 Task: Search for a limited offer product on Ajio and add it to your wishlist.
Action: Mouse moved to (709, 74)
Screenshot: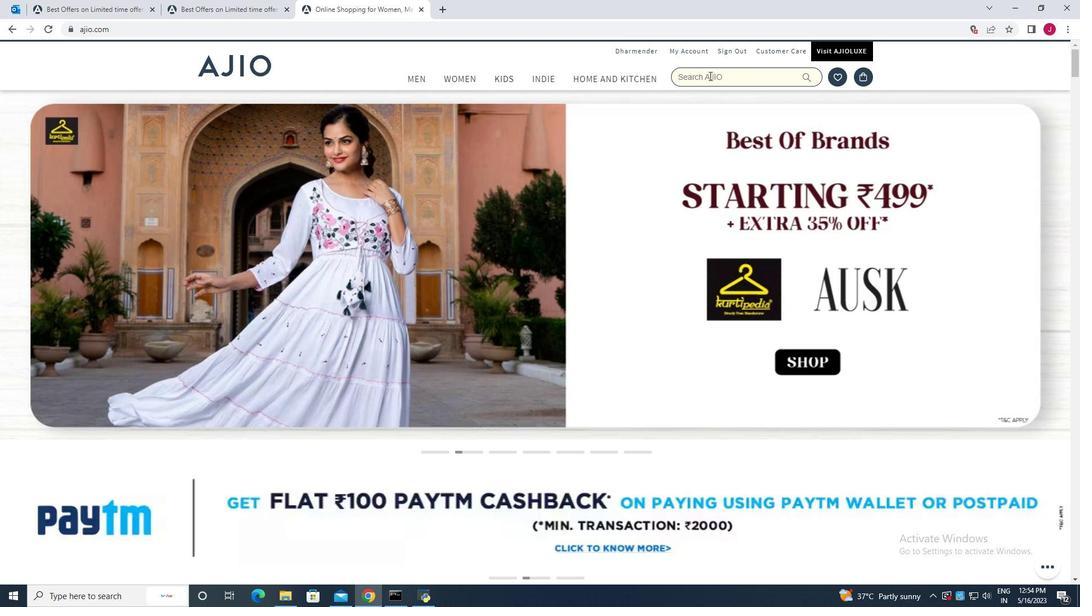 
Action: Mouse pressed left at (709, 74)
Screenshot: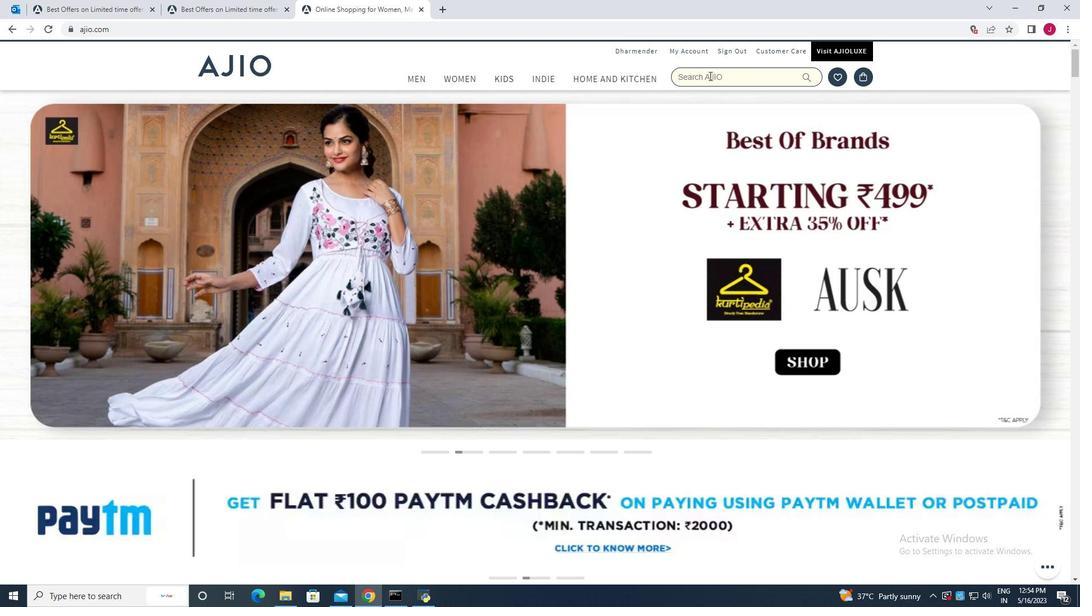 
Action: Mouse moved to (710, 74)
Screenshot: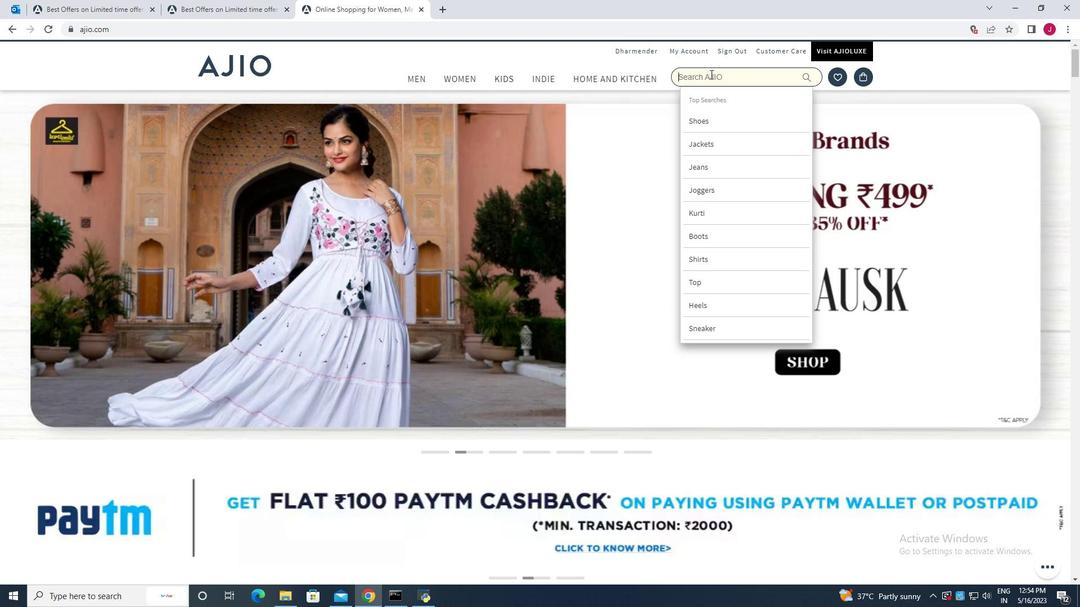 
Action: Key pressed lim
Screenshot: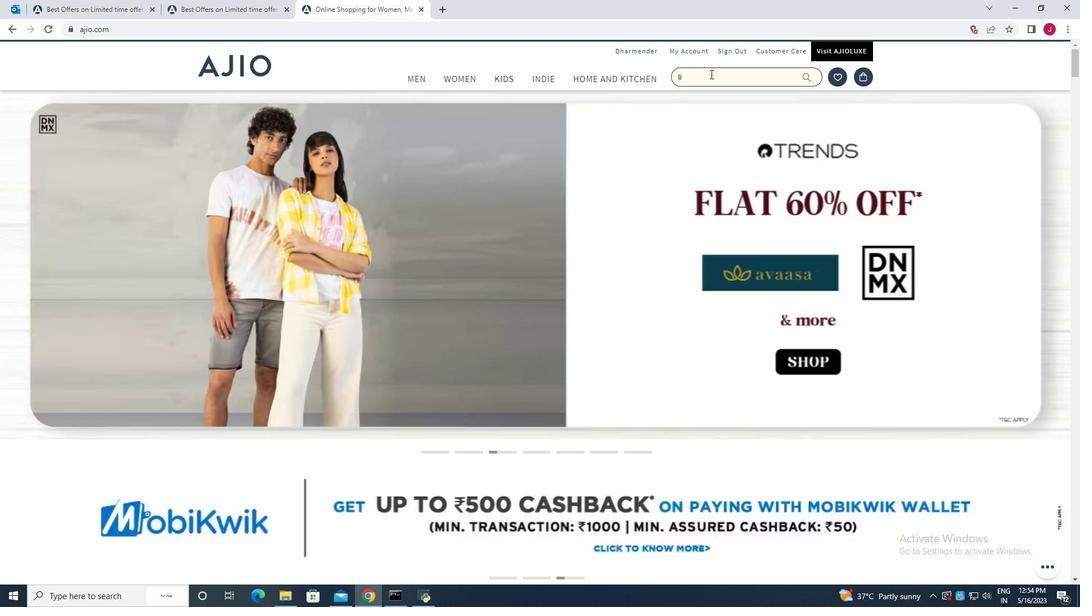 
Action: Mouse moved to (709, 74)
Screenshot: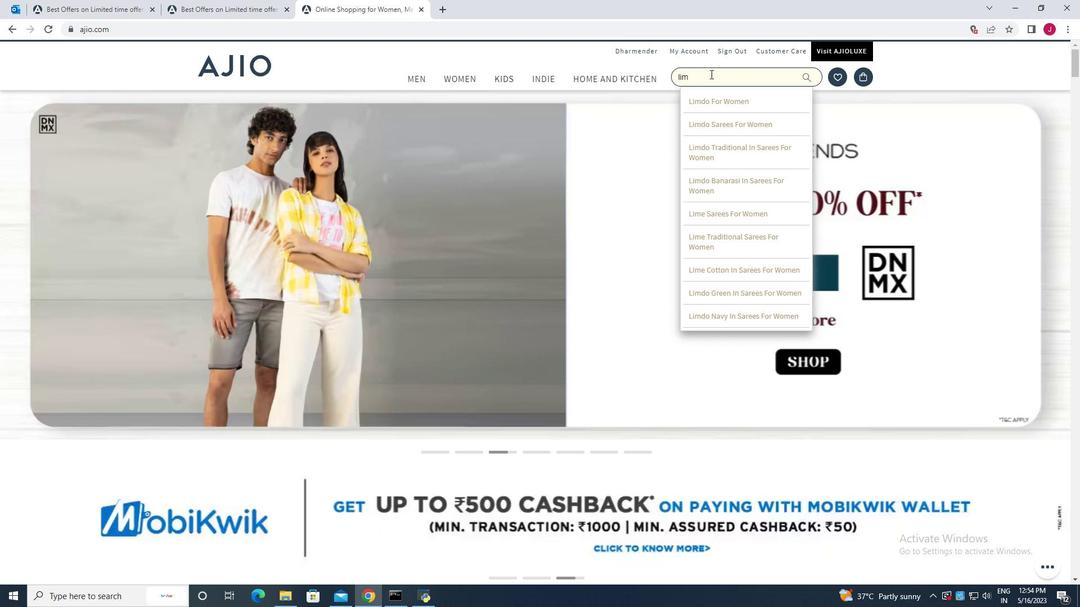 
Action: Key pressed i
Screenshot: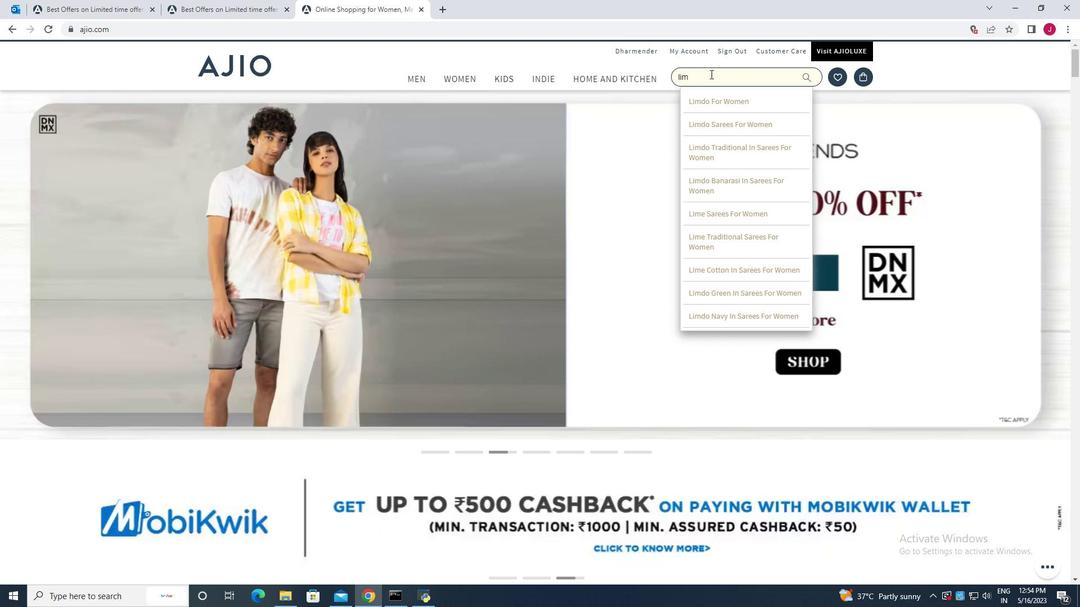 
Action: Mouse moved to (708, 74)
Screenshot: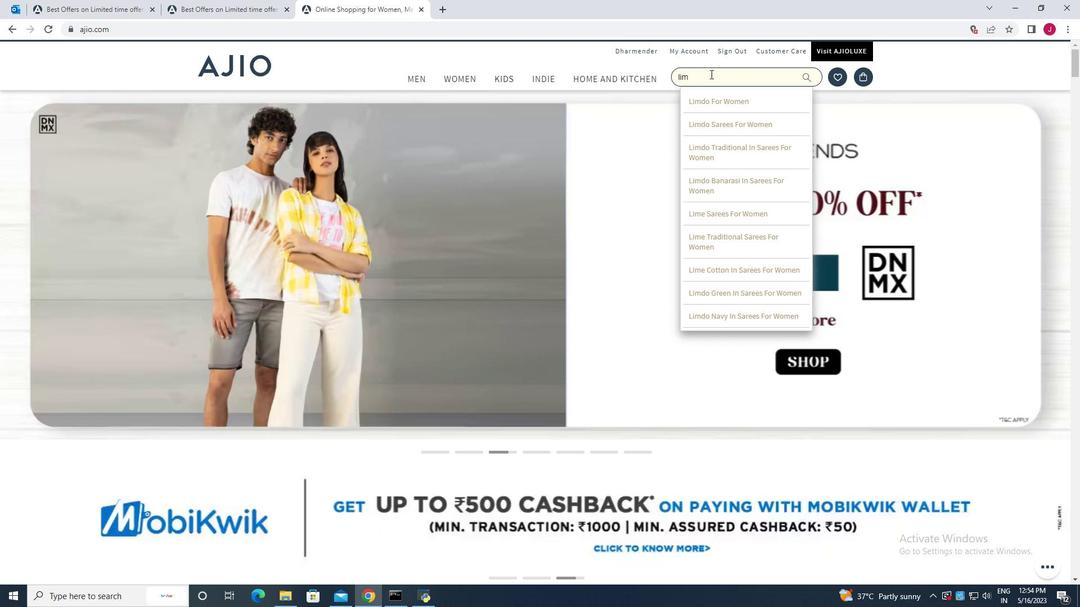 
Action: Key pressed ted<Key.space>offer<Key.space>
Screenshot: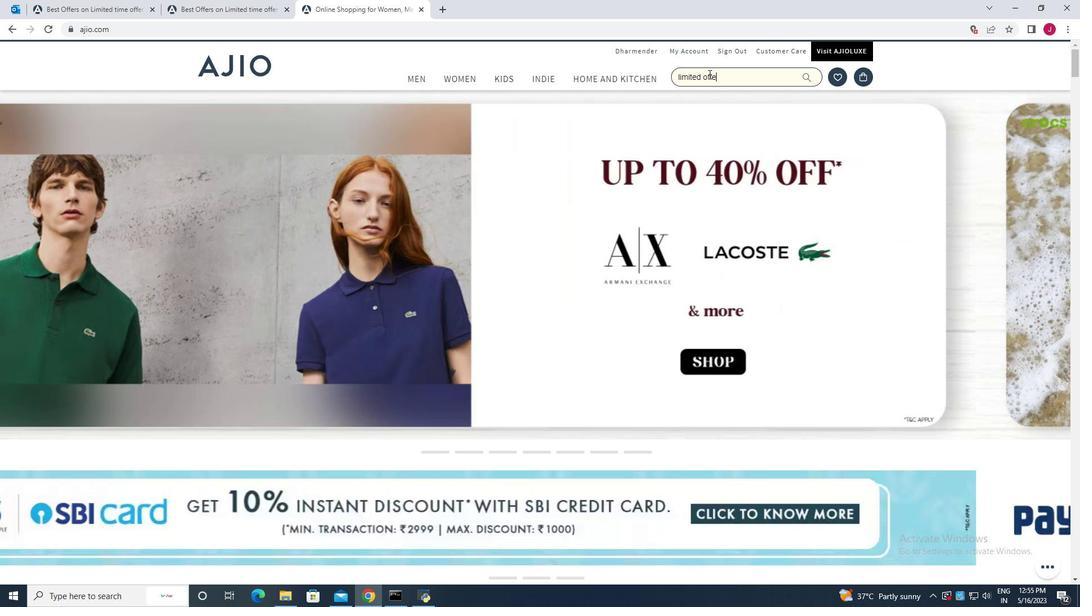 
Action: Mouse moved to (706, 76)
Screenshot: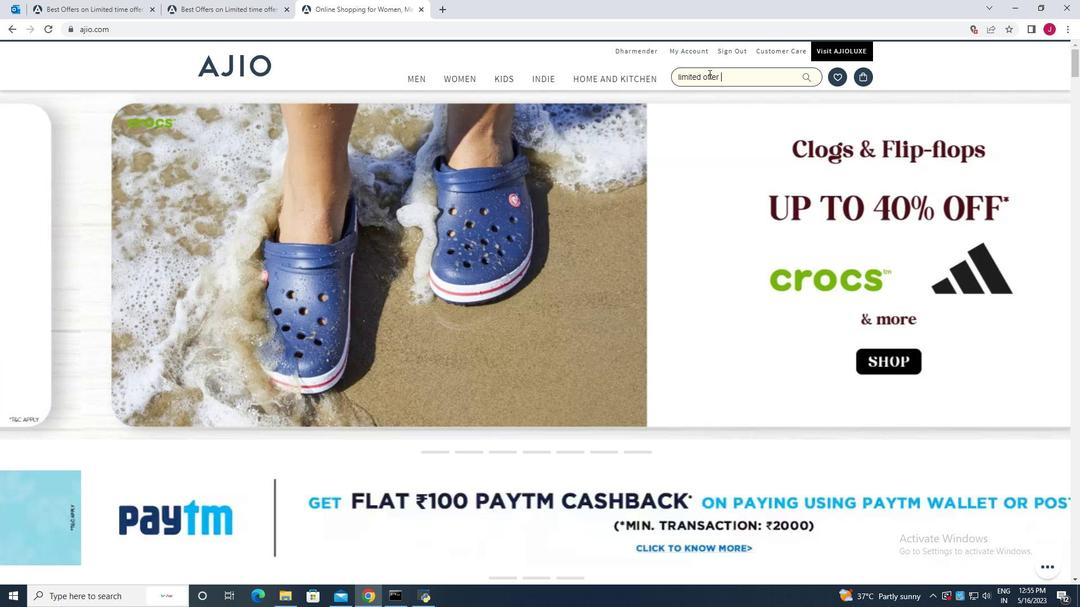 
Action: Key pressed product
Screenshot: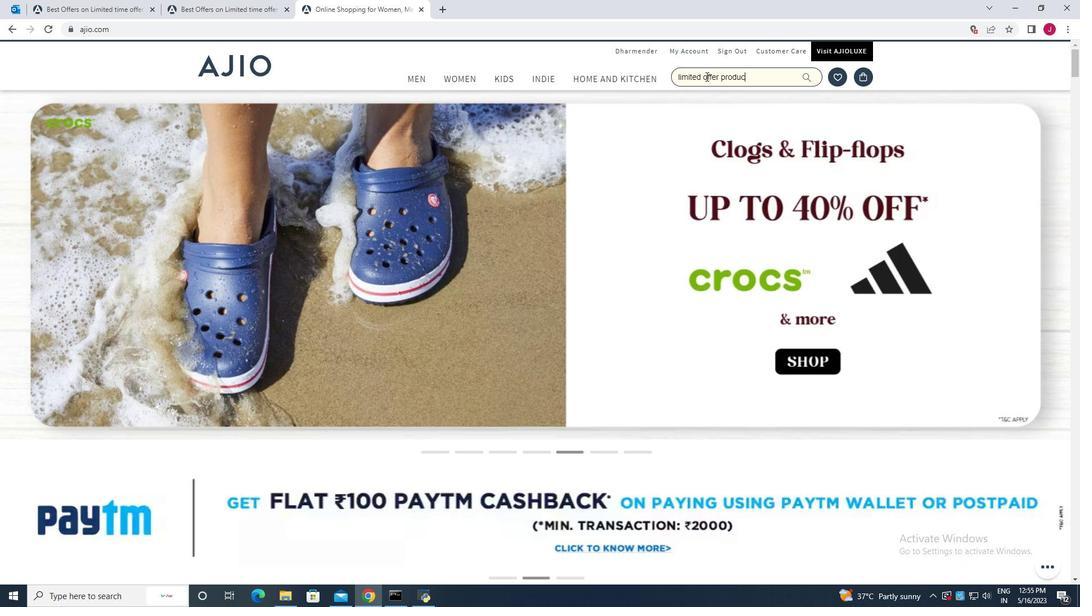 
Action: Mouse moved to (806, 77)
Screenshot: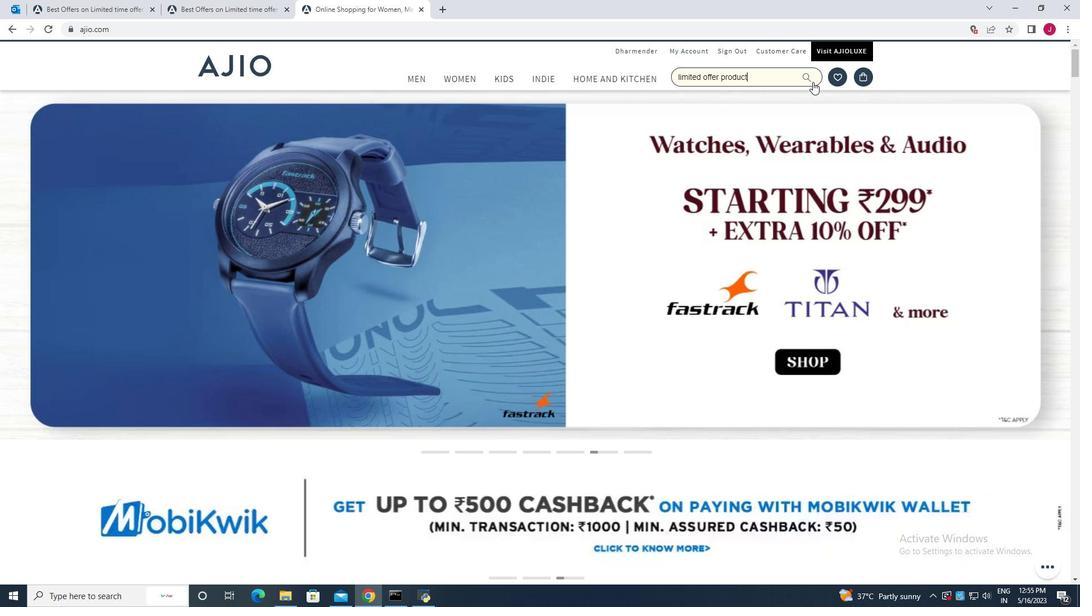 
Action: Mouse pressed left at (806, 77)
Screenshot: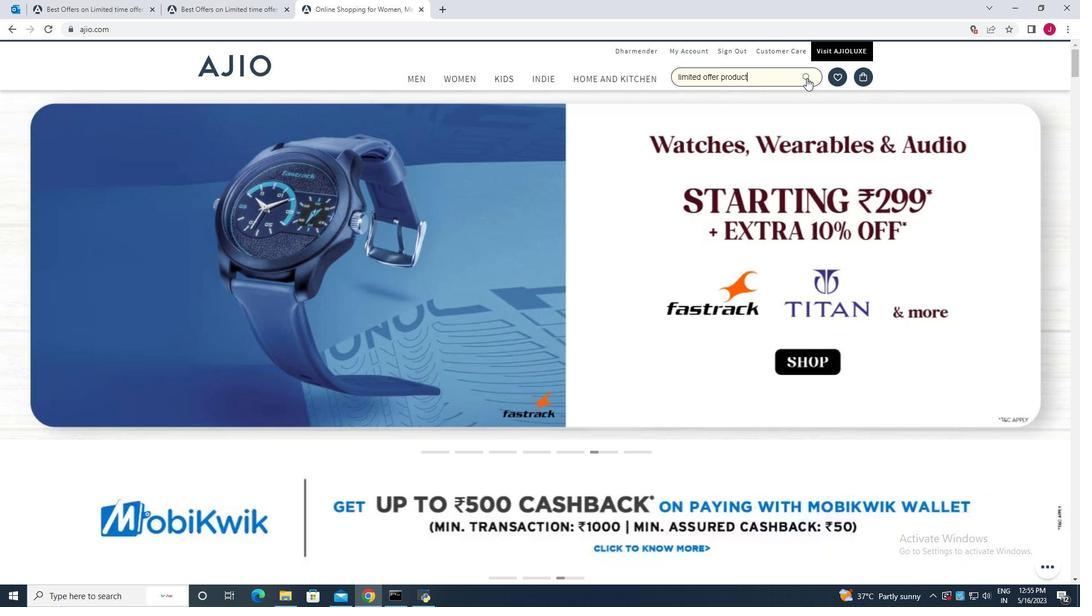 
Action: Mouse moved to (532, 293)
Screenshot: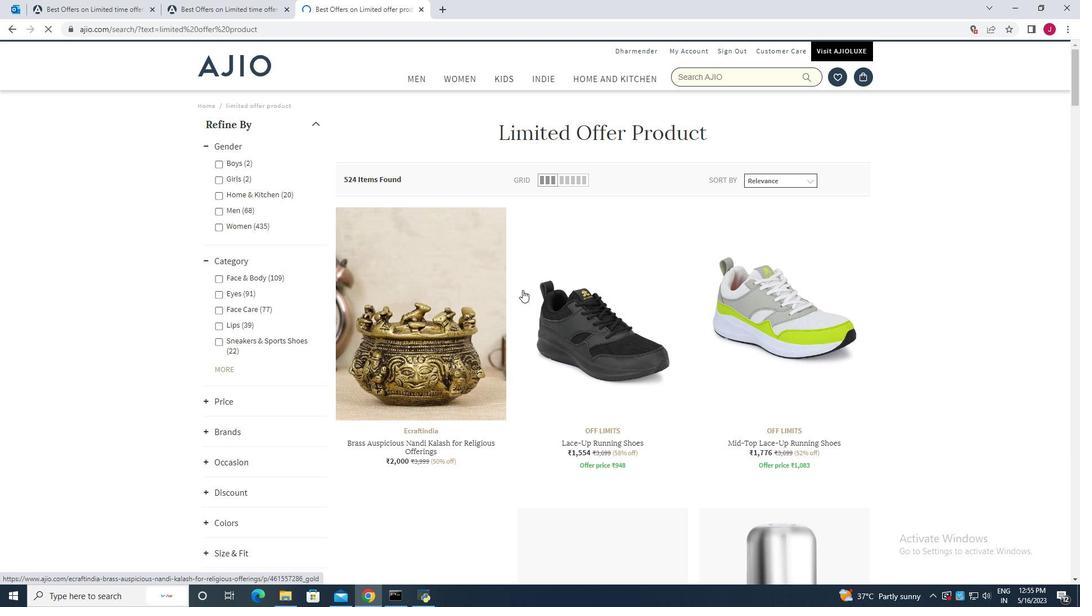 
Action: Mouse scrolled (532, 293) with delta (0, 0)
Screenshot: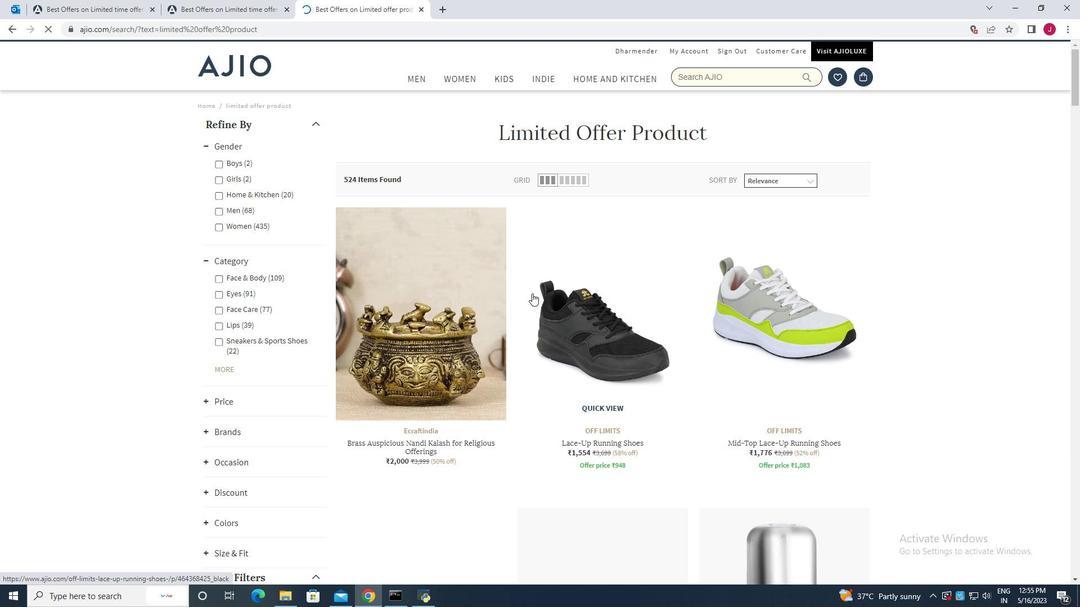 
Action: Mouse moved to (531, 293)
Screenshot: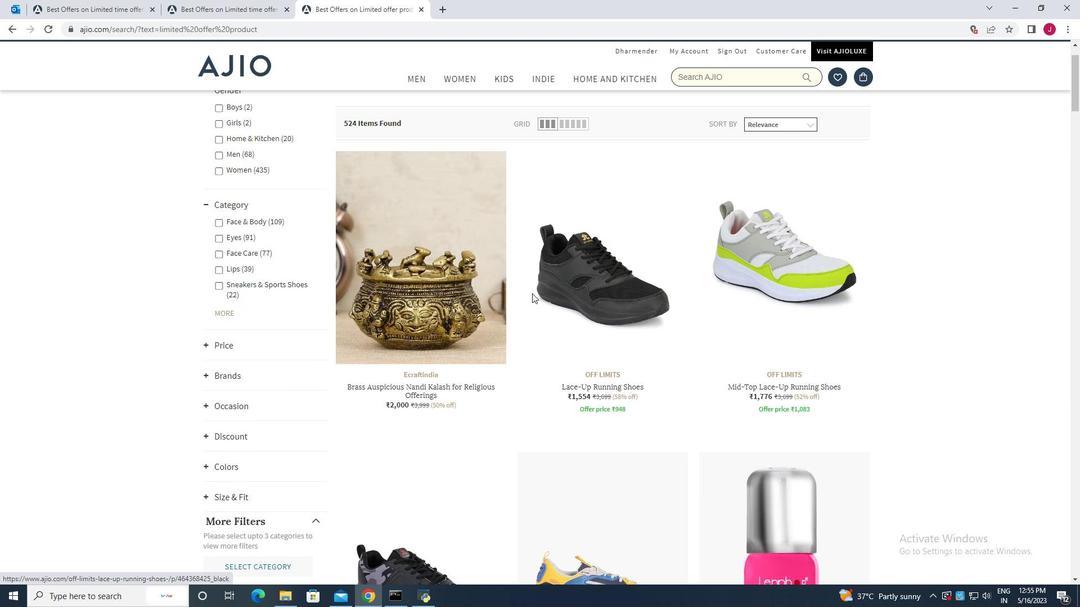 
Action: Mouse scrolled (531, 293) with delta (0, 0)
Screenshot: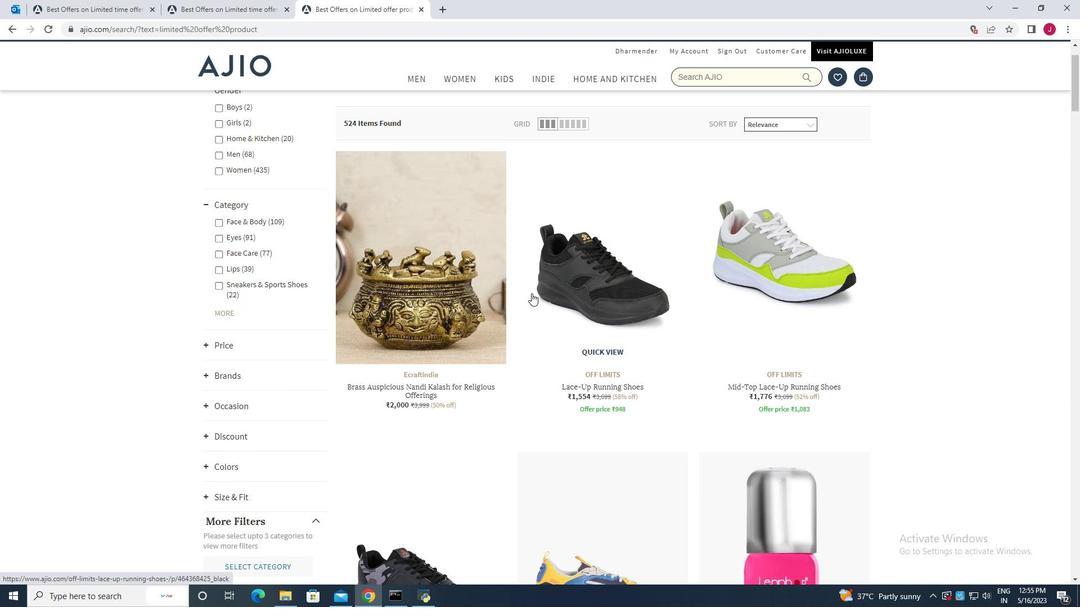 
Action: Mouse scrolled (531, 293) with delta (0, 0)
Screenshot: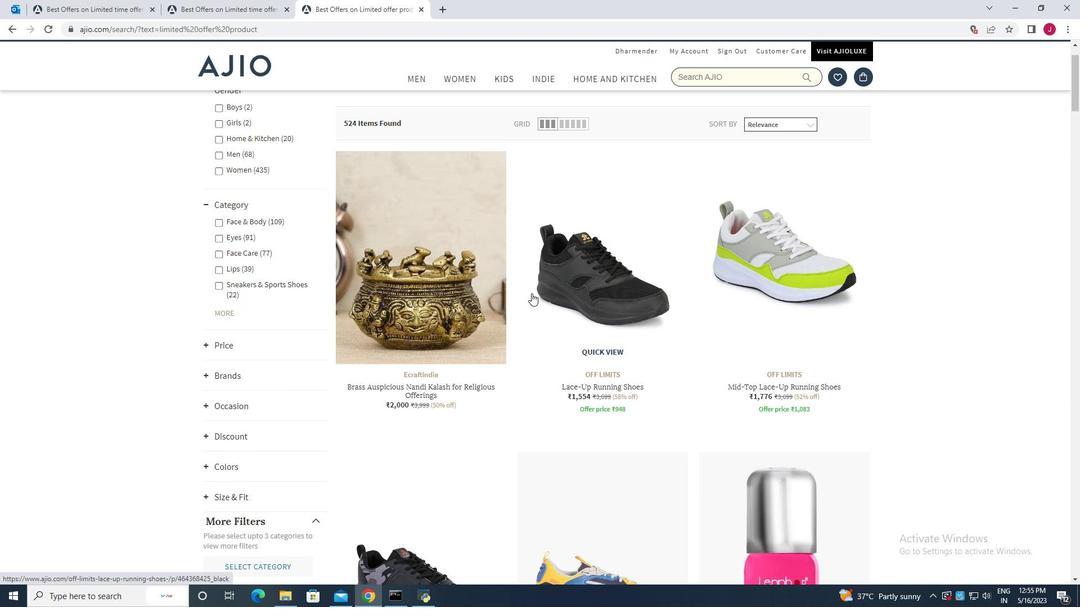 
Action: Mouse moved to (528, 291)
Screenshot: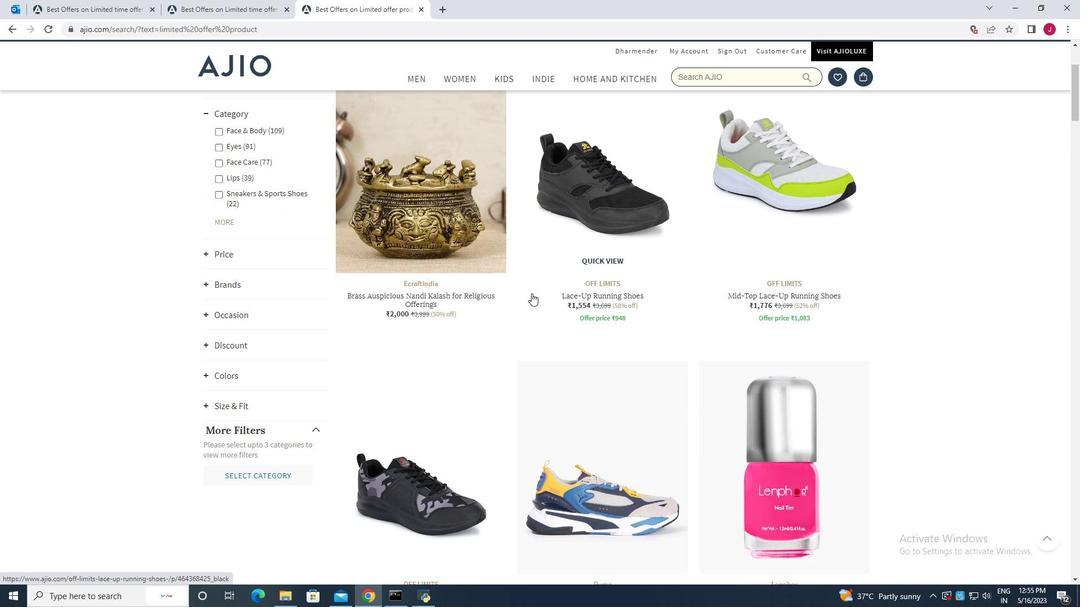 
Action: Mouse scrolled (528, 291) with delta (0, 0)
Screenshot: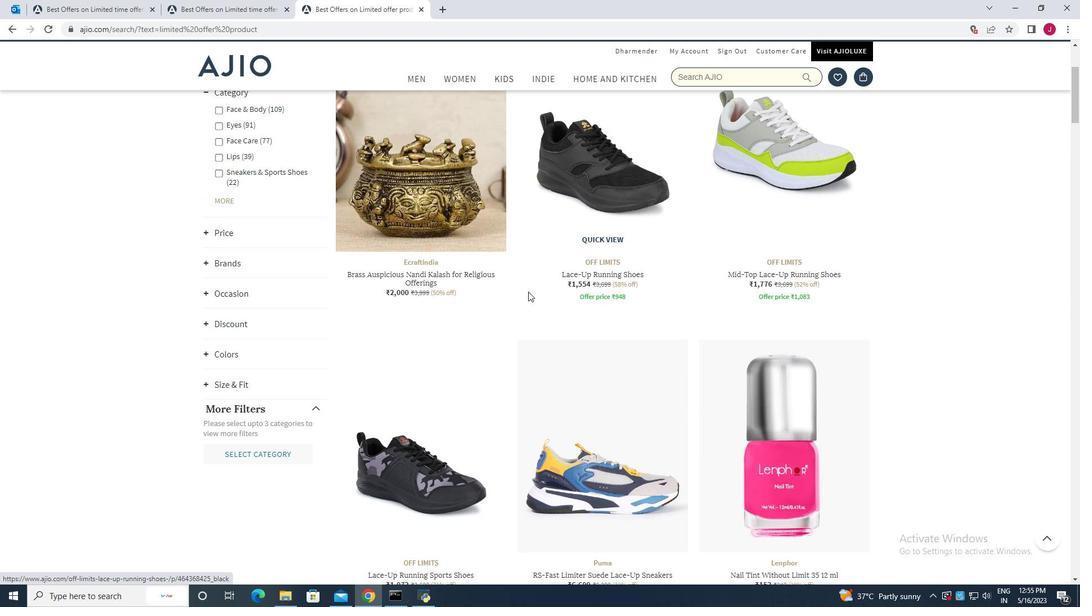 
Action: Mouse moved to (393, 300)
Screenshot: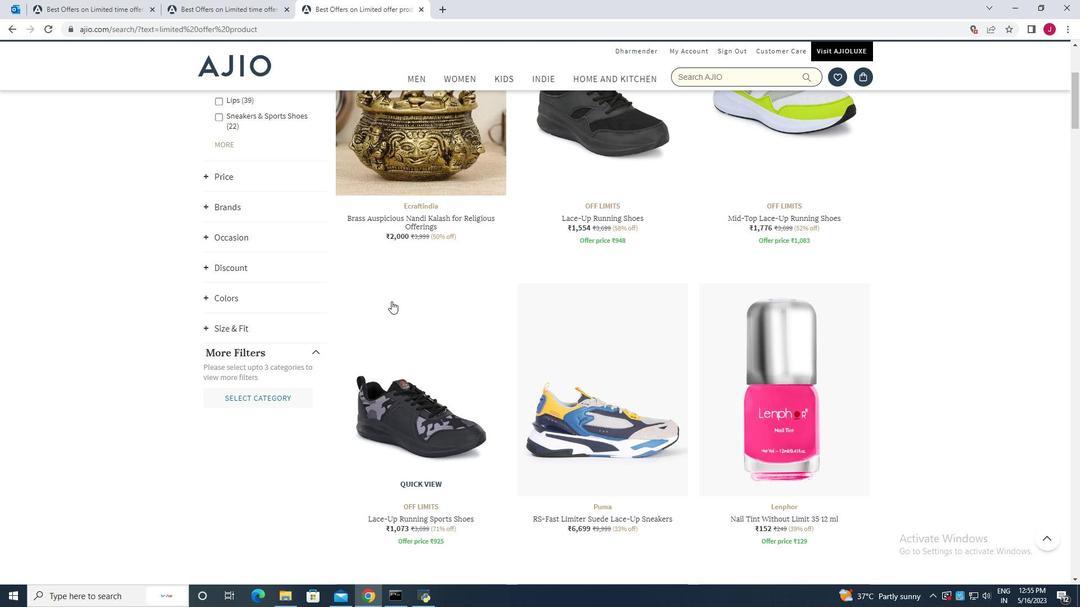 
Action: Mouse scrolled (393, 300) with delta (0, 0)
Screenshot: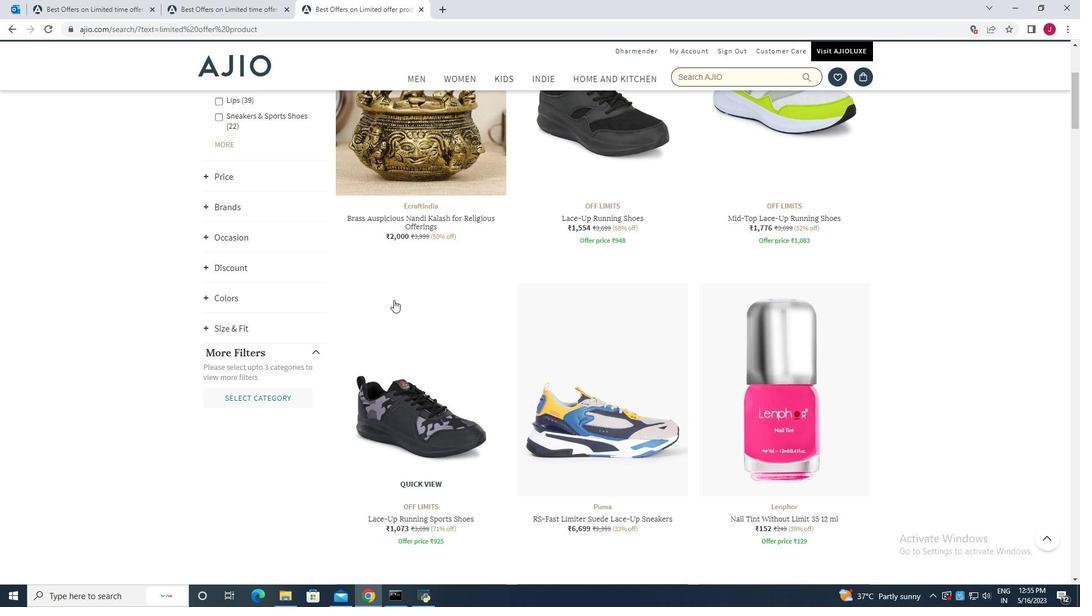 
Action: Mouse scrolled (393, 300) with delta (0, 0)
Screenshot: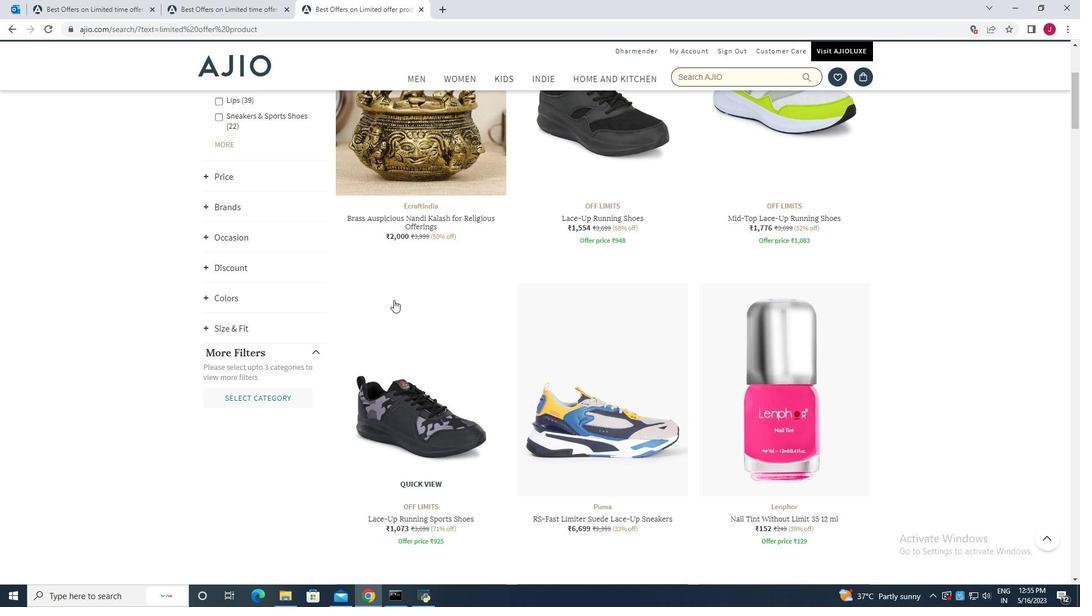 
Action: Mouse scrolled (393, 300) with delta (0, 0)
Screenshot: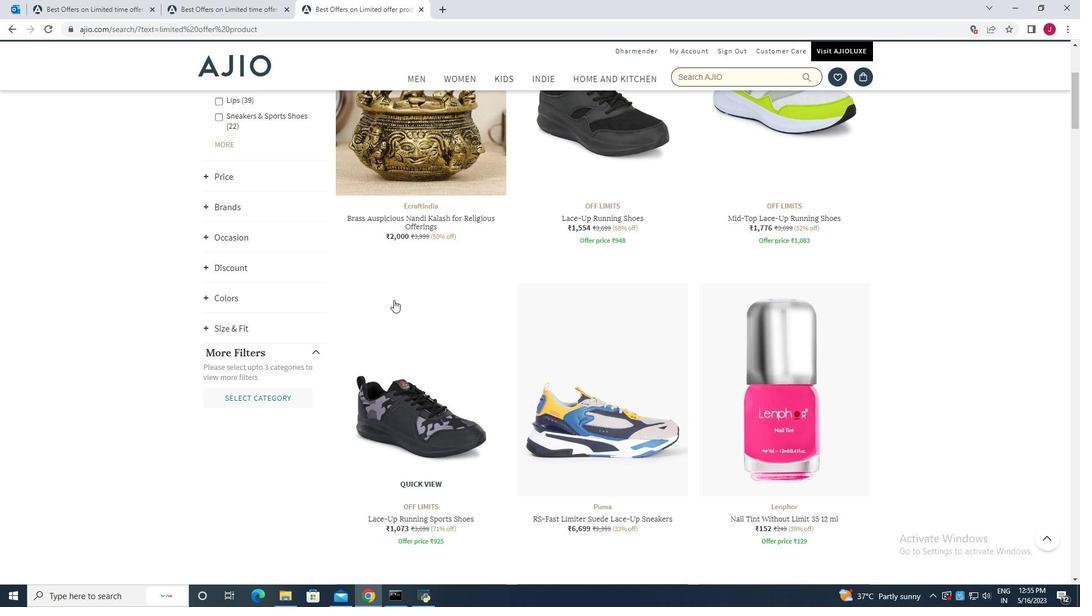 
Action: Mouse moved to (603, 331)
Screenshot: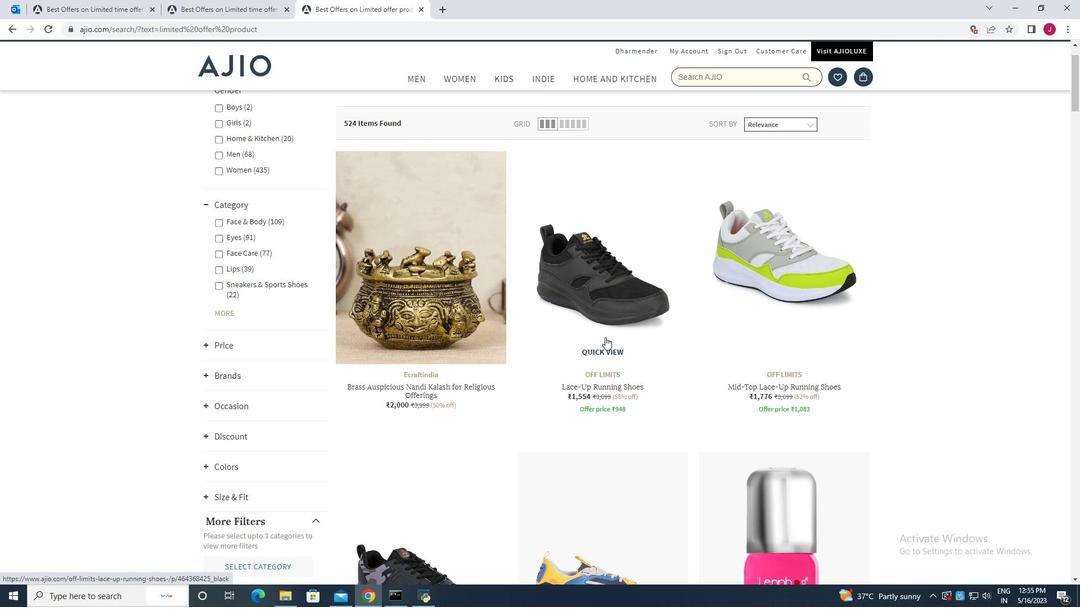 
Action: Mouse pressed left at (603, 331)
Screenshot: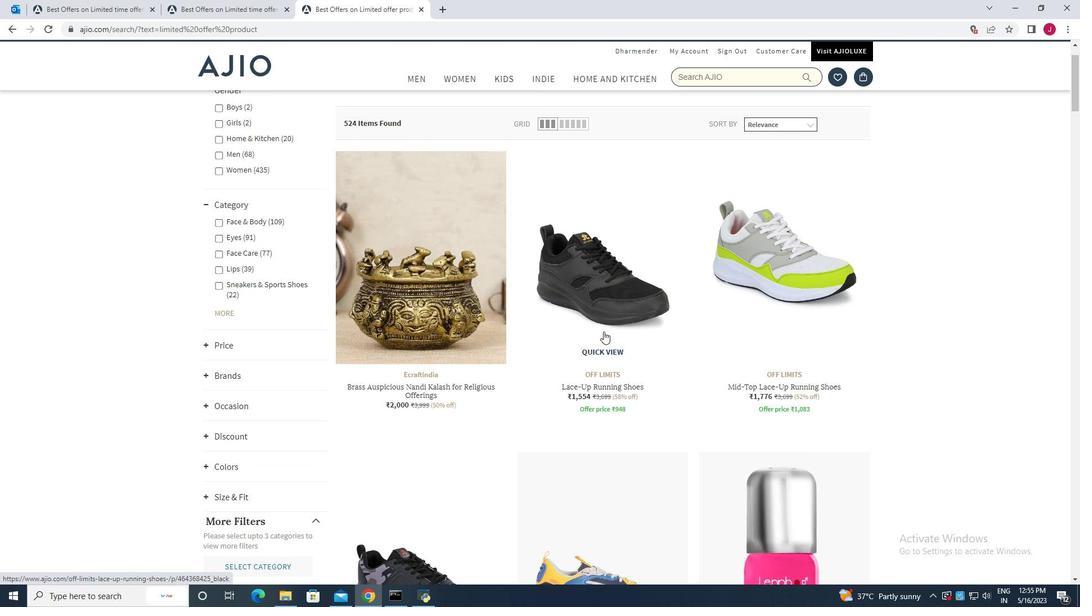
Action: Mouse moved to (740, 477)
Screenshot: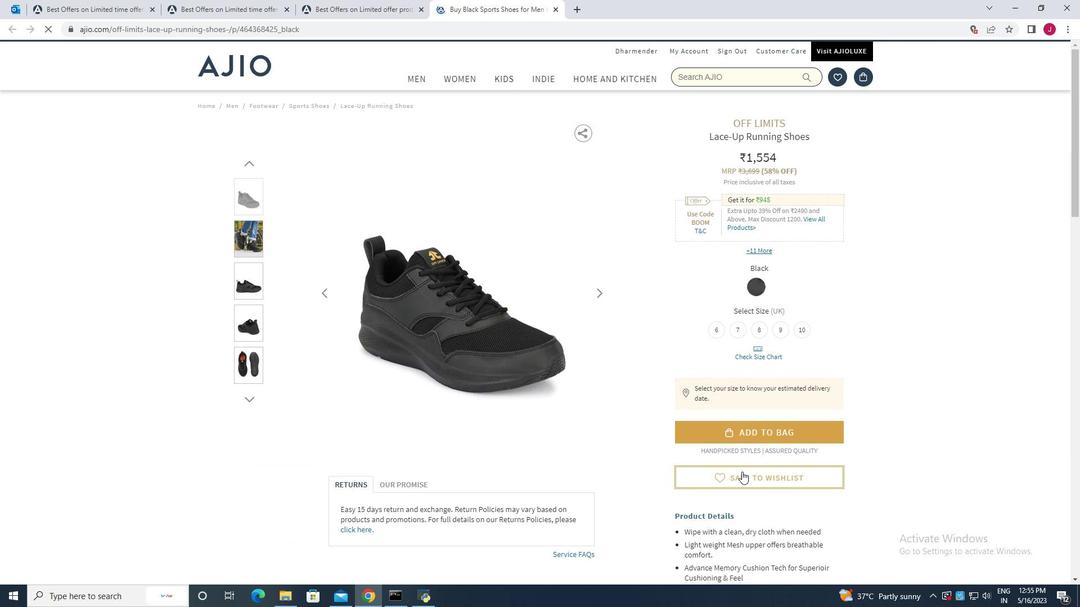 
Action: Mouse pressed left at (740, 477)
Screenshot: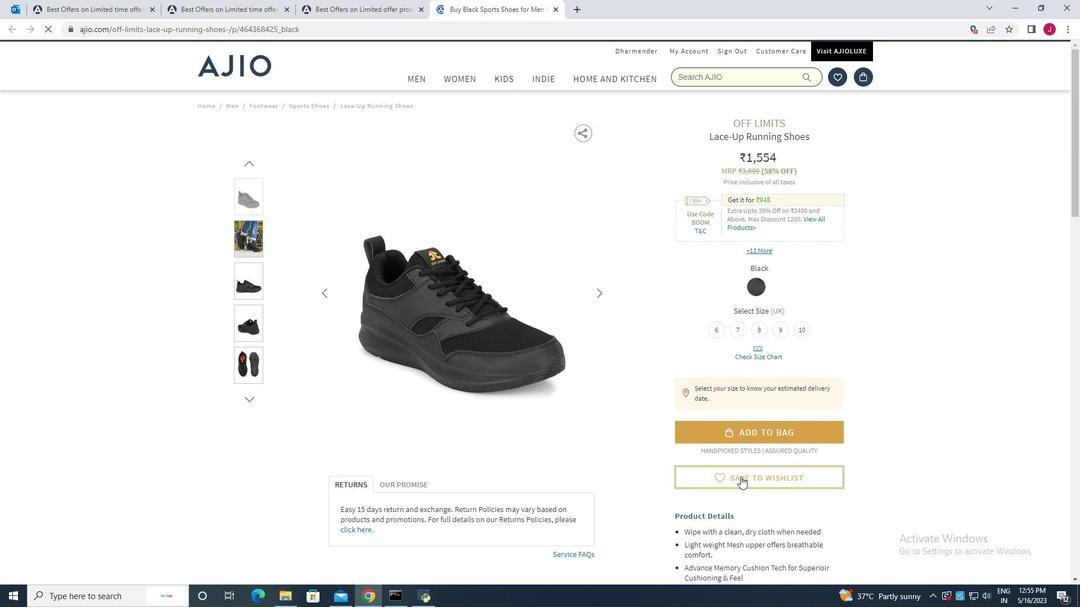 
Action: Mouse moved to (839, 74)
Screenshot: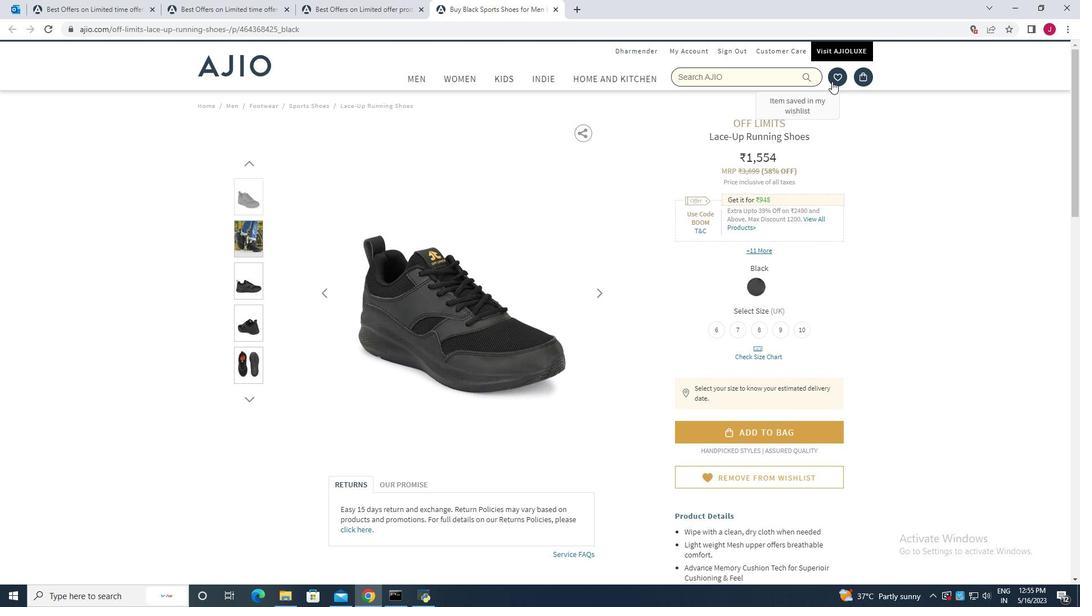 
Action: Mouse pressed left at (839, 74)
Screenshot: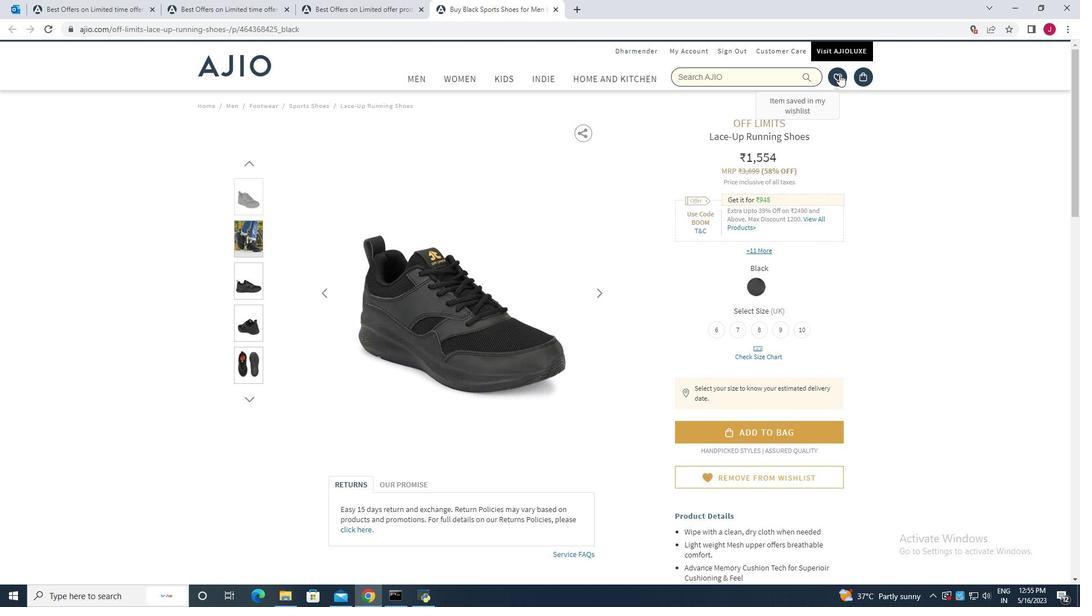 
Action: Mouse moved to (275, 277)
Screenshot: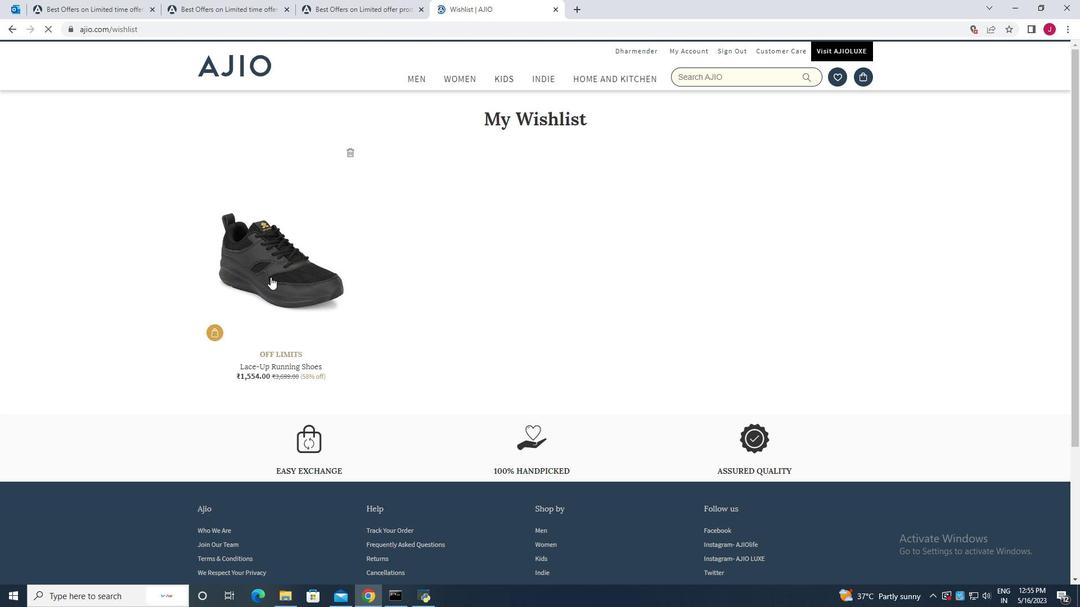 
Action: Mouse pressed left at (275, 277)
Screenshot: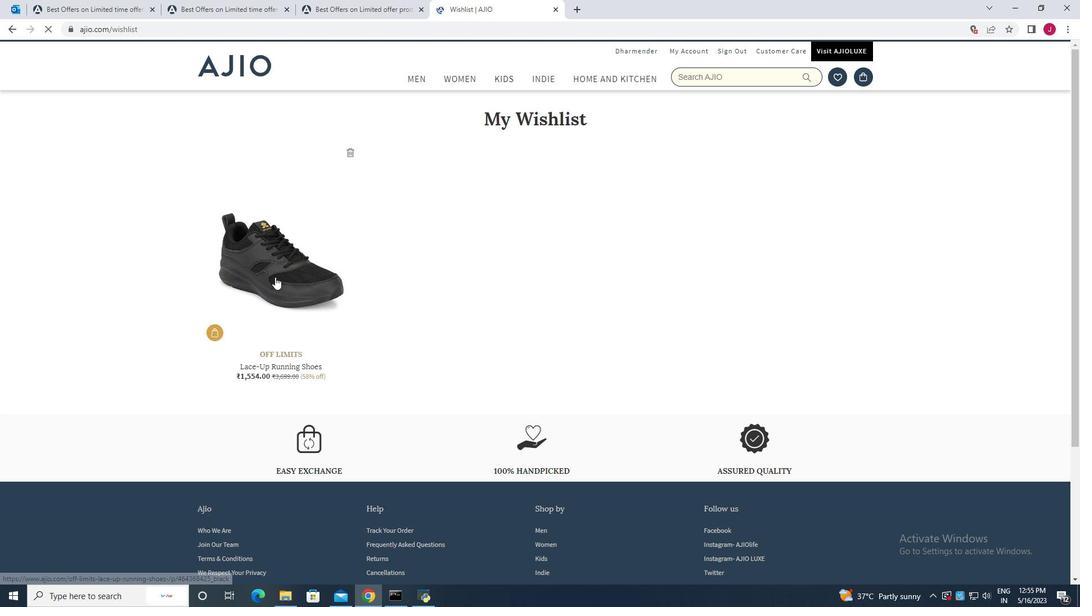 
Action: Mouse moved to (727, 284)
Screenshot: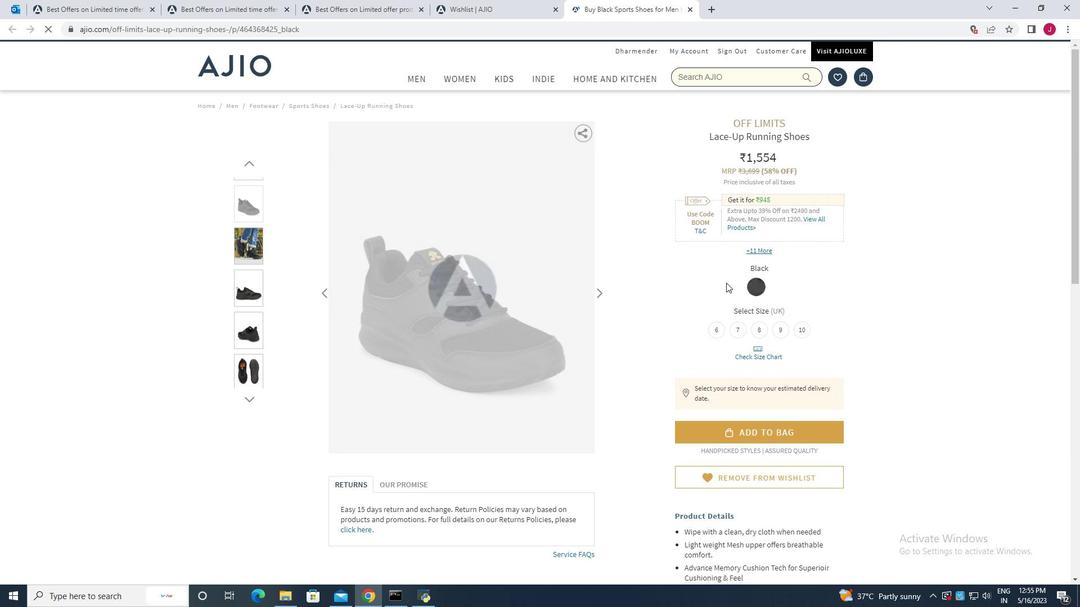 
Action: Mouse scrolled (727, 284) with delta (0, 0)
Screenshot: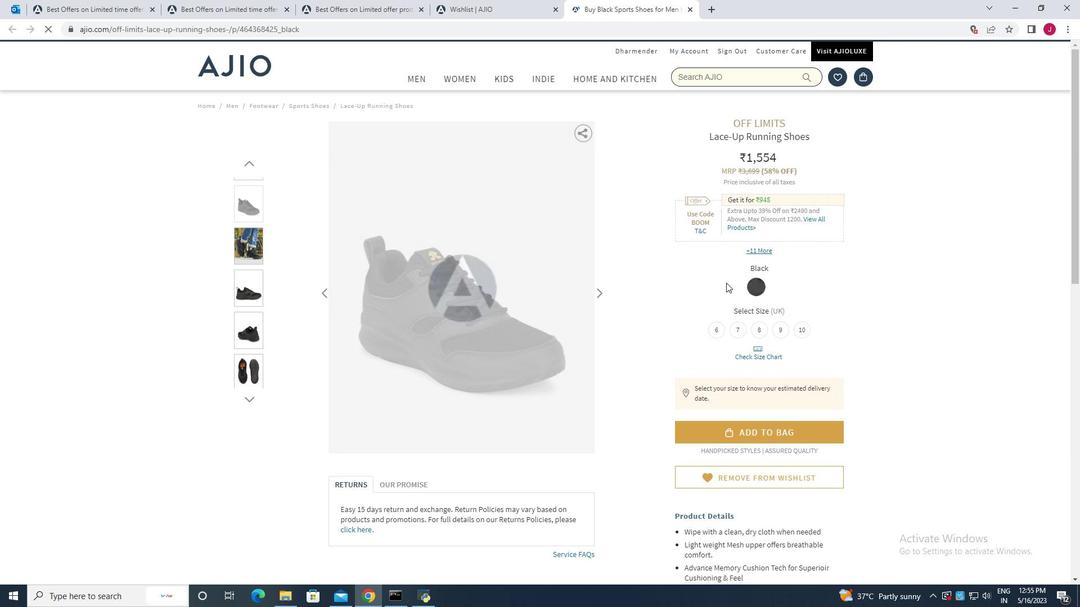 
Action: Mouse moved to (758, 246)
Screenshot: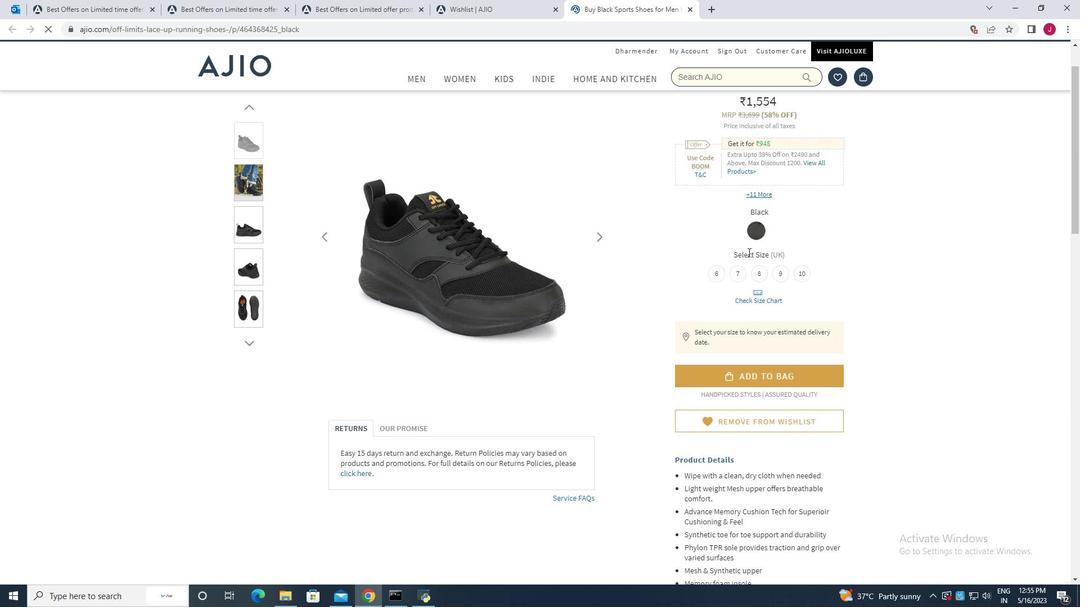 
Action: Mouse scrolled (758, 246) with delta (0, 0)
Screenshot: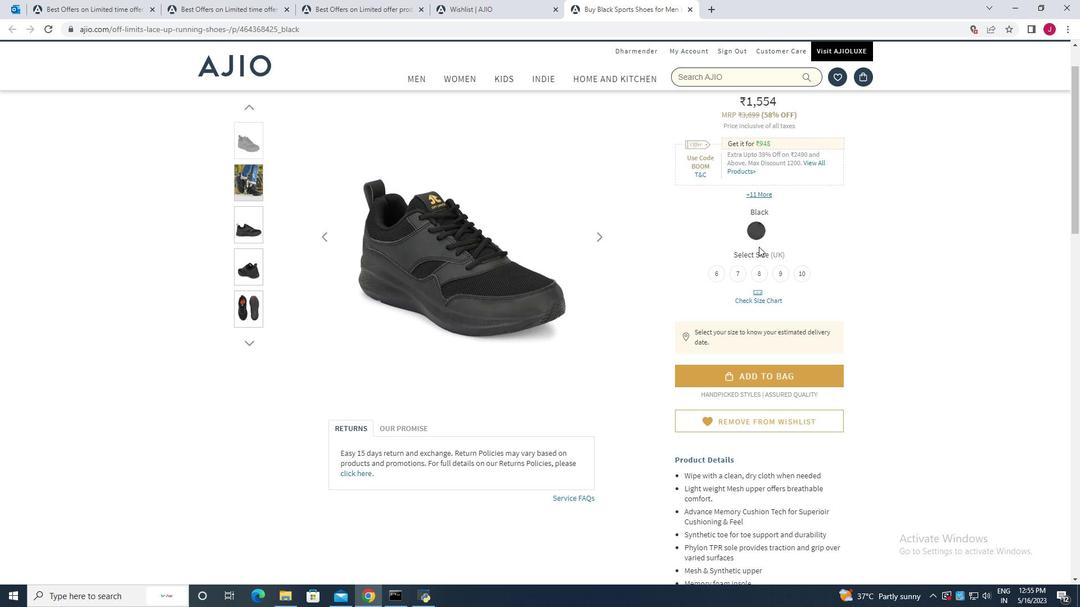 
Action: Mouse scrolled (758, 246) with delta (0, 0)
Screenshot: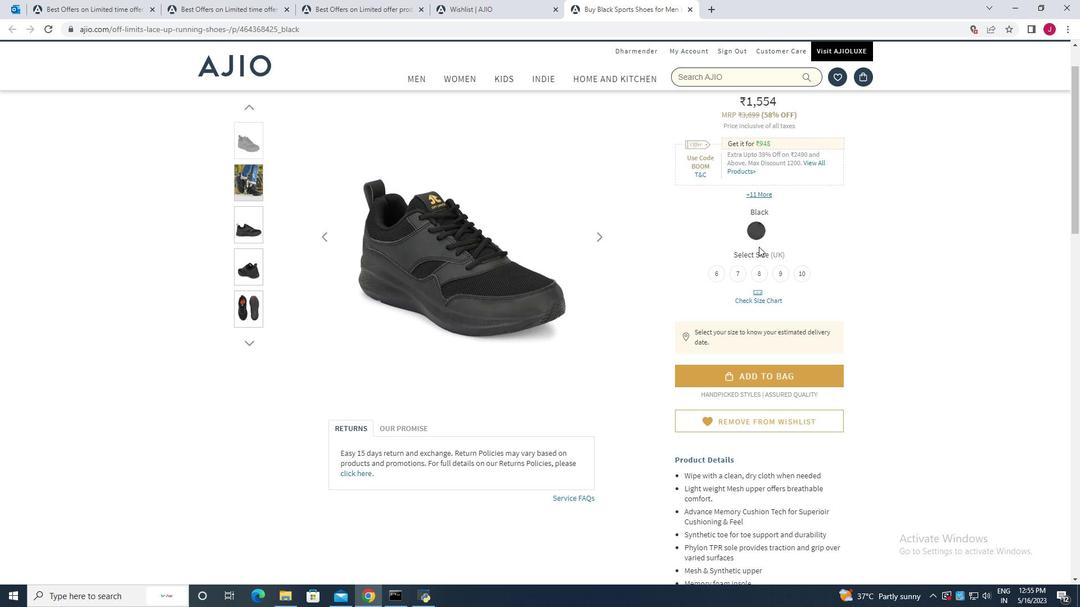 
Action: Mouse moved to (758, 253)
Screenshot: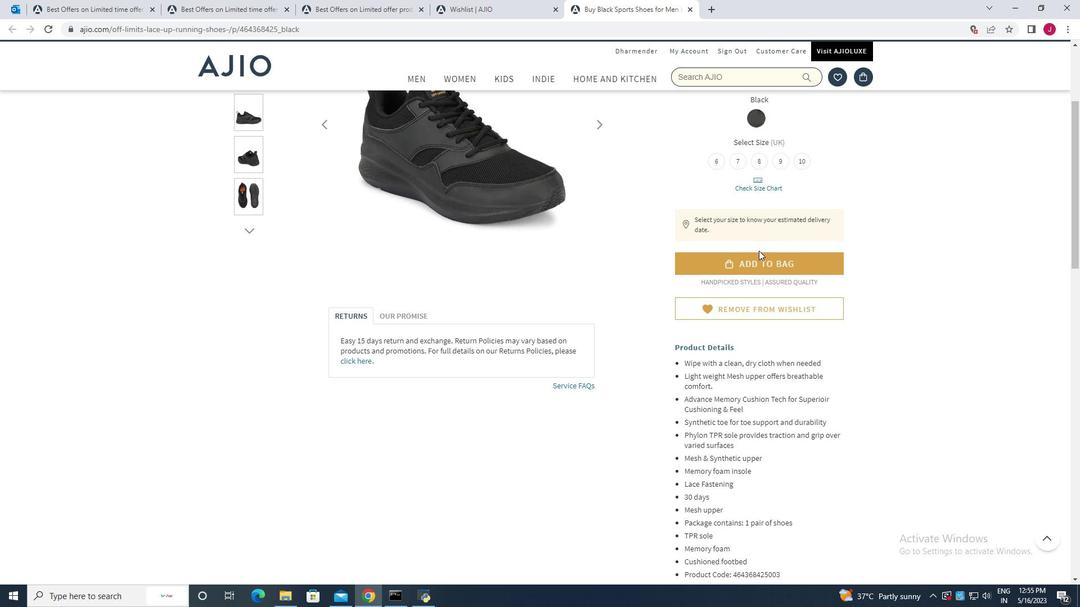 
Action: Mouse scrolled (758, 253) with delta (0, 0)
Screenshot: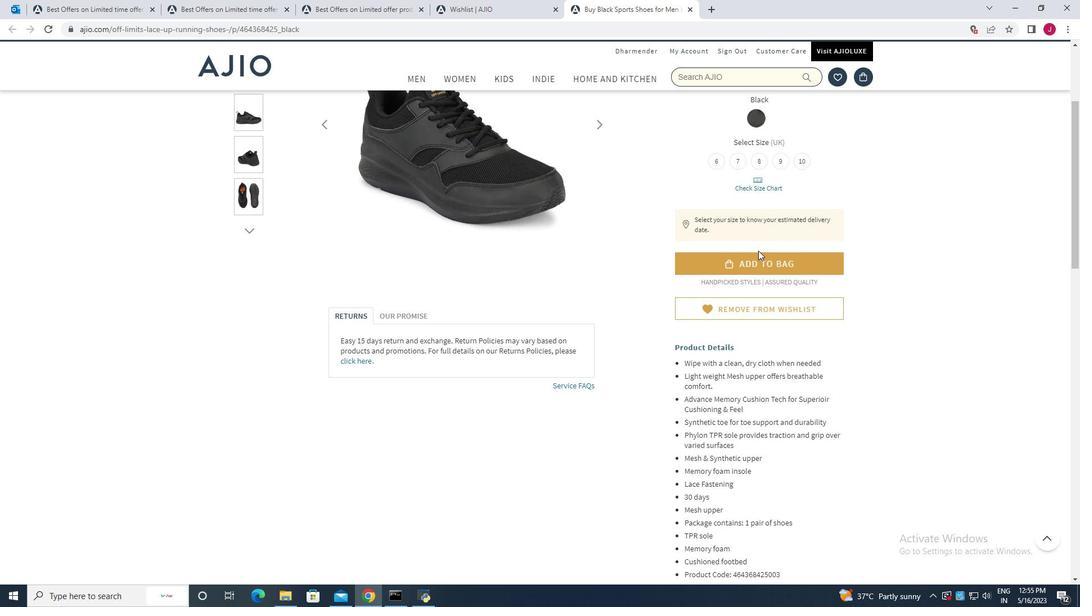 
Action: Mouse moved to (756, 264)
Screenshot: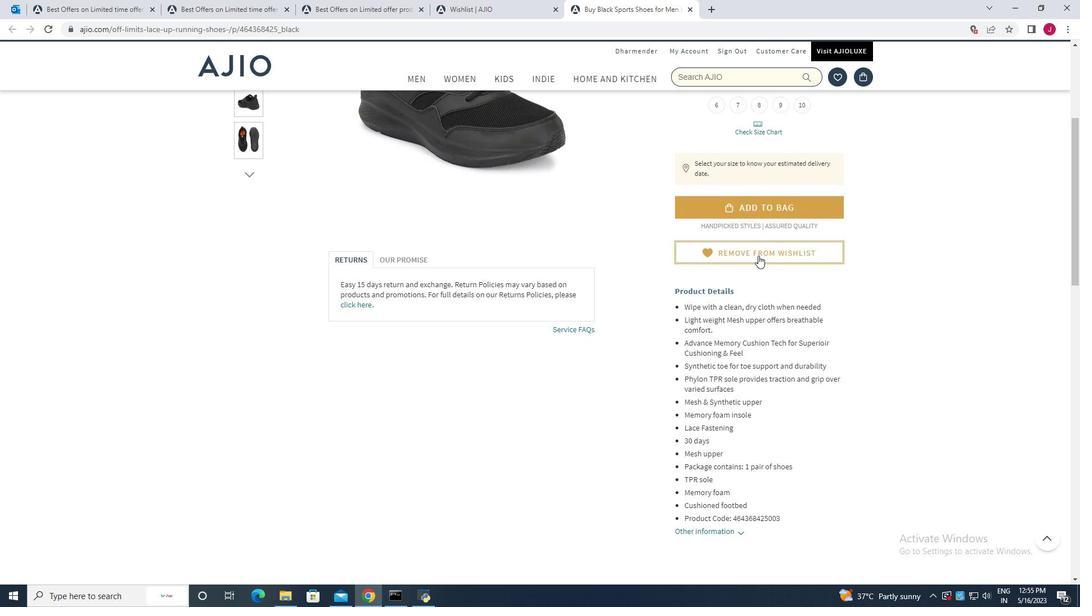 
Action: Mouse scrolled (756, 263) with delta (0, 0)
Screenshot: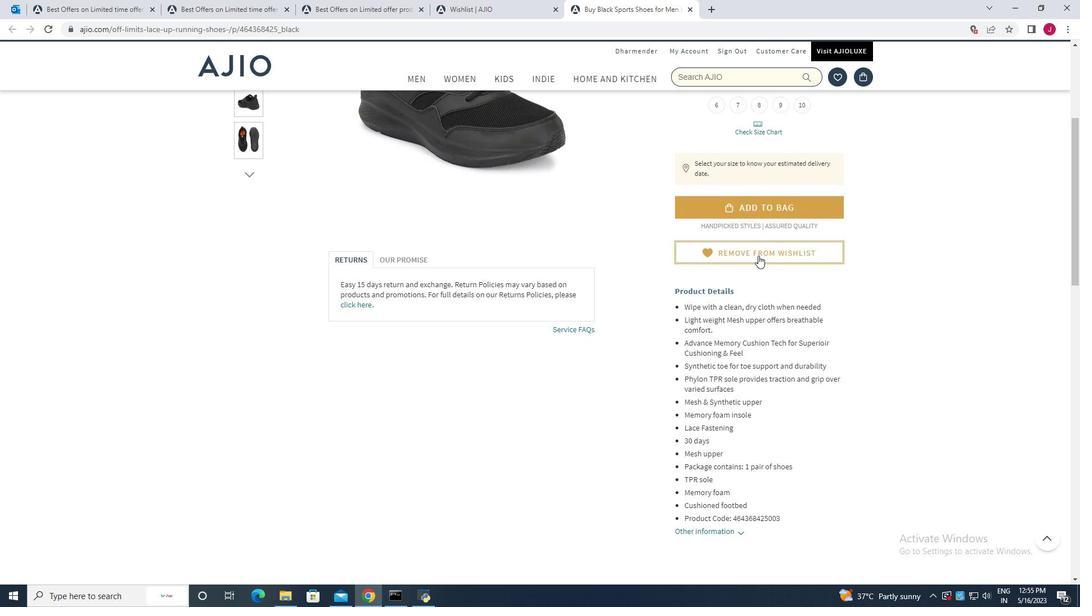 
Action: Mouse moved to (755, 268)
Screenshot: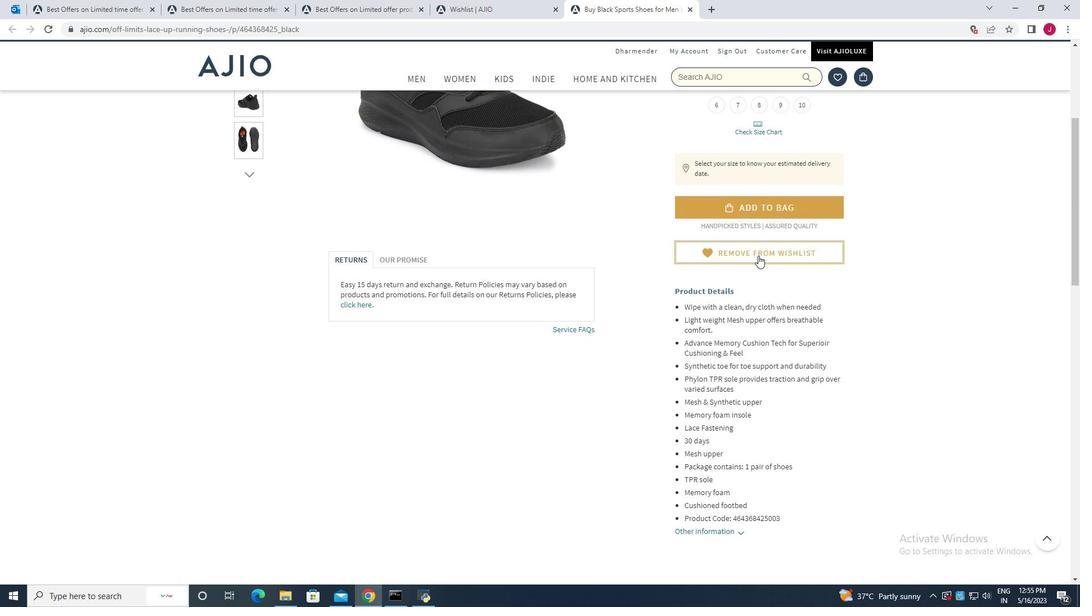 
Action: Mouse scrolled (755, 267) with delta (0, 0)
Screenshot: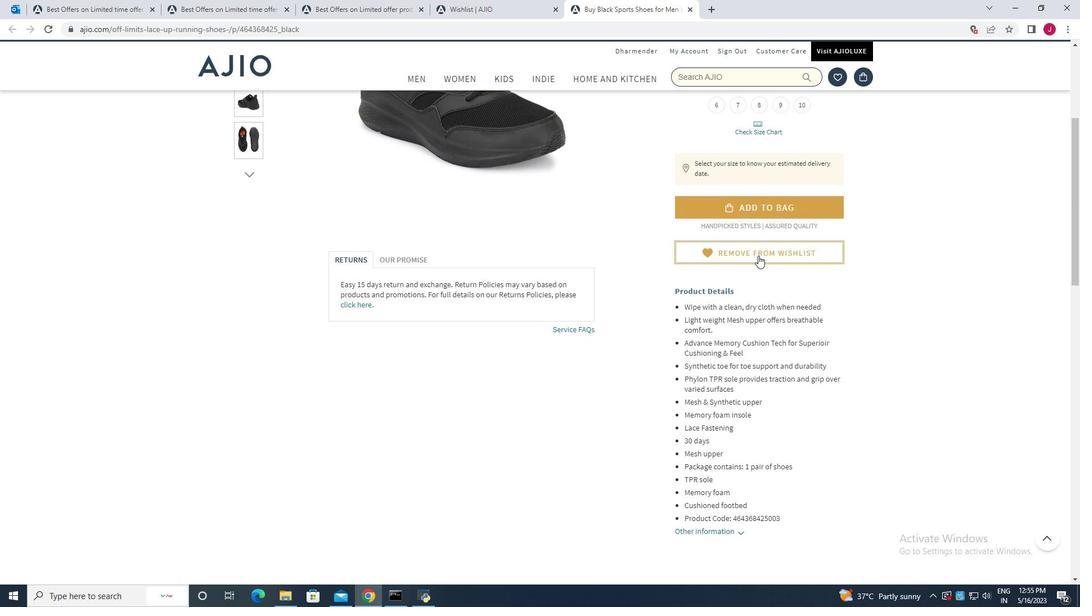 
Action: Mouse moved to (728, 424)
Screenshot: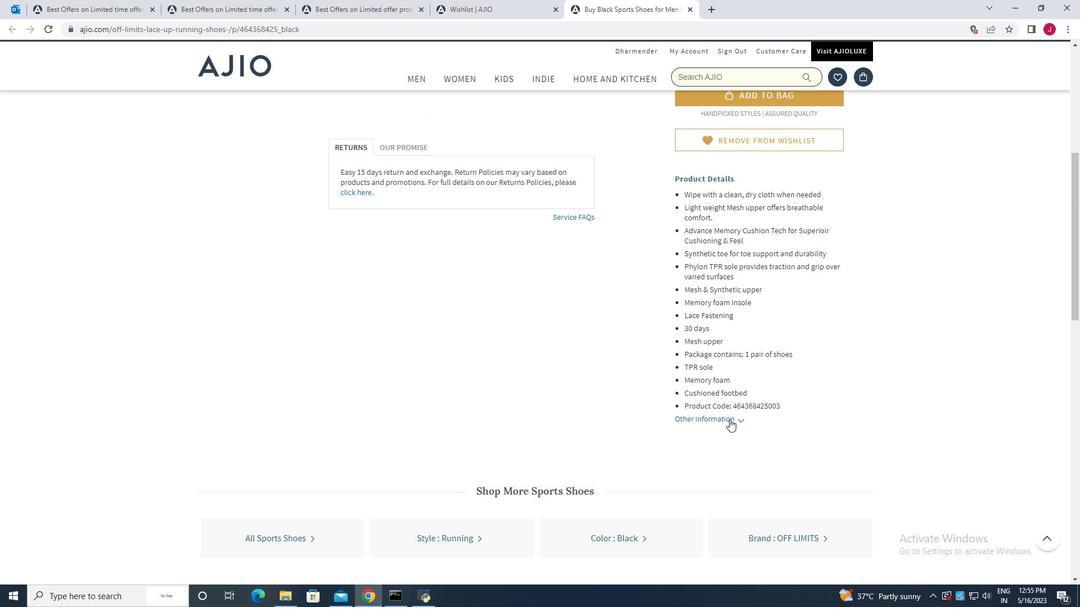 
Action: Mouse pressed left at (728, 424)
Screenshot: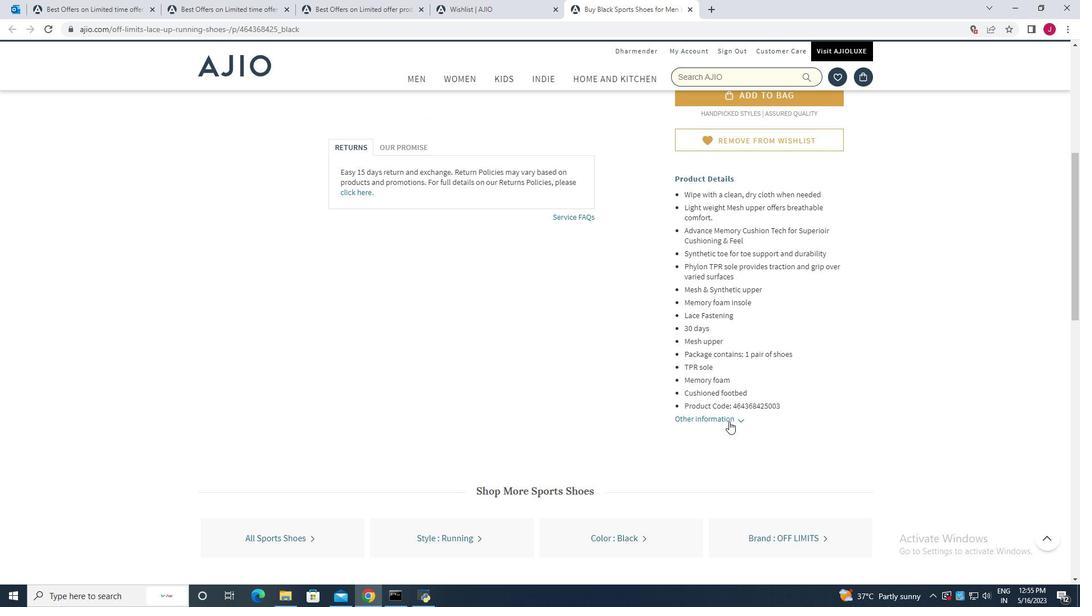 
Action: Mouse moved to (722, 388)
Screenshot: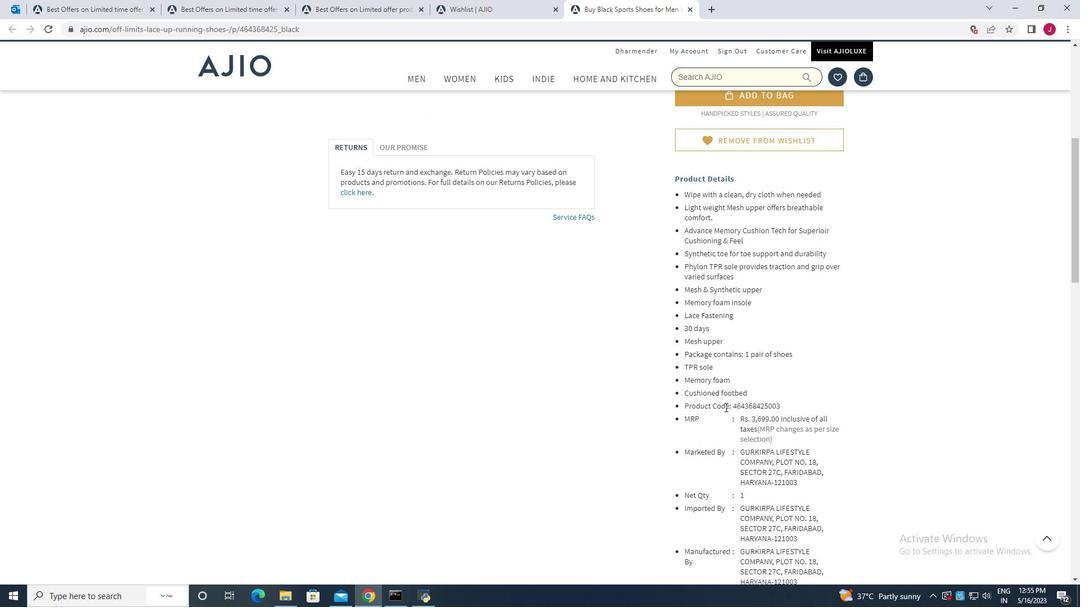 
Action: Mouse scrolled (722, 387) with delta (0, 0)
Screenshot: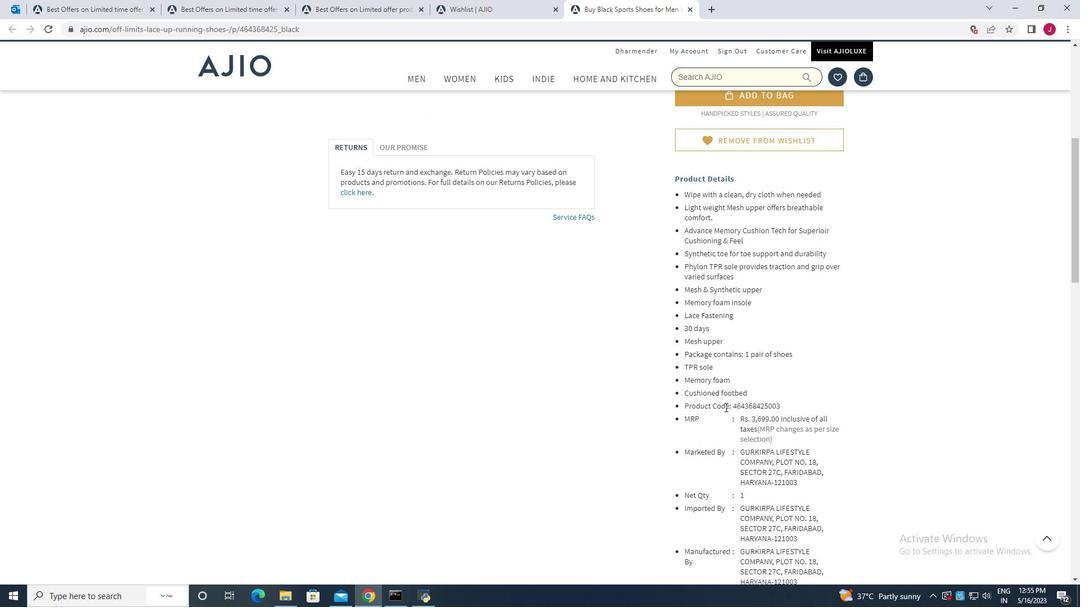 
Action: Mouse scrolled (722, 387) with delta (0, 0)
Screenshot: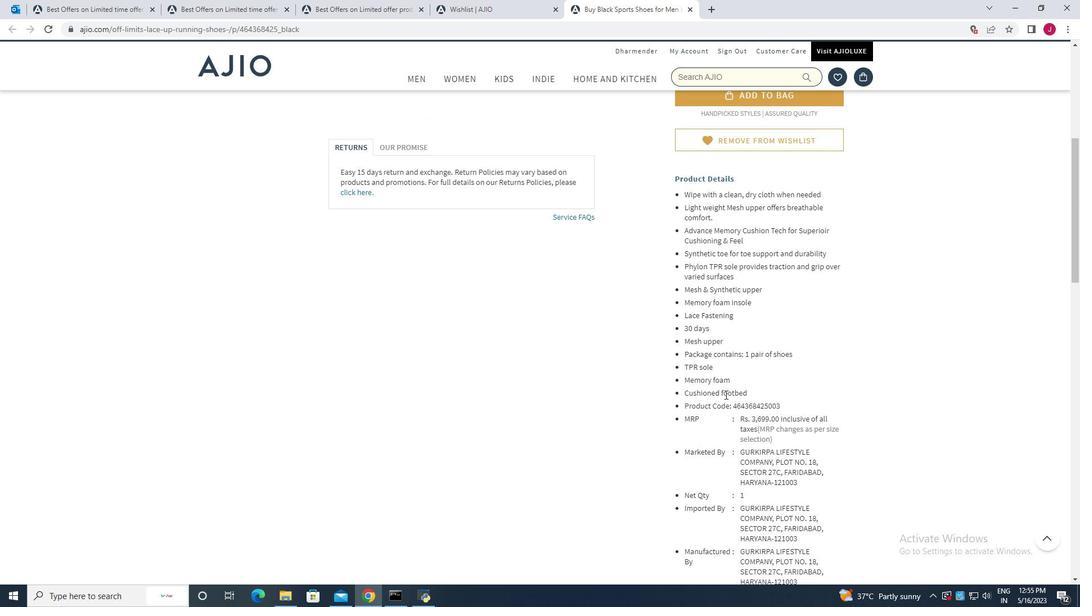 
Action: Mouse scrolled (722, 387) with delta (0, 0)
Screenshot: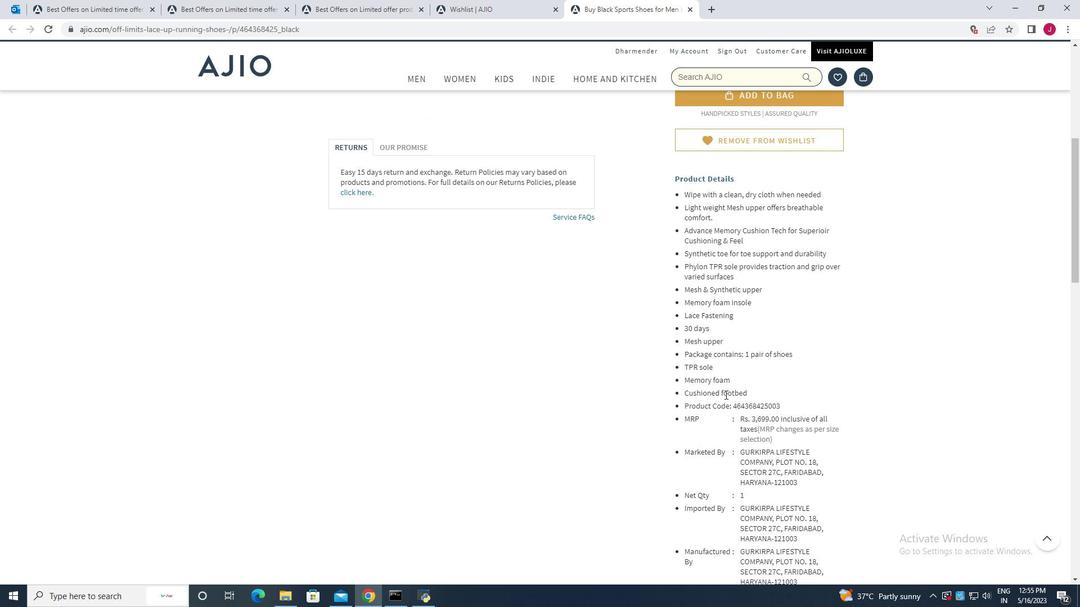 
Action: Mouse scrolled (722, 387) with delta (0, 0)
Screenshot: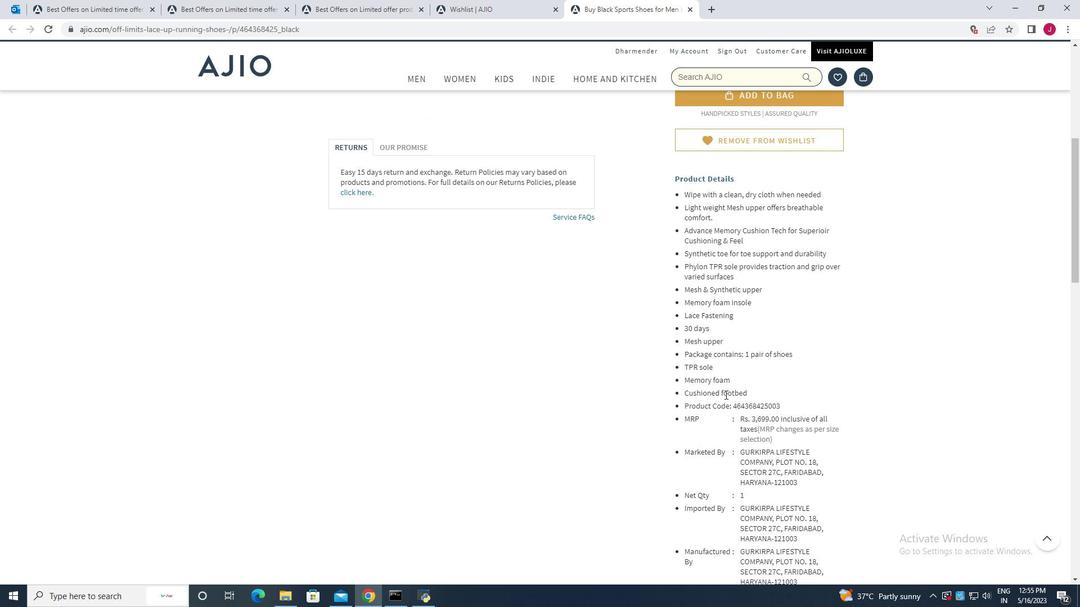 
Action: Mouse moved to (721, 386)
Screenshot: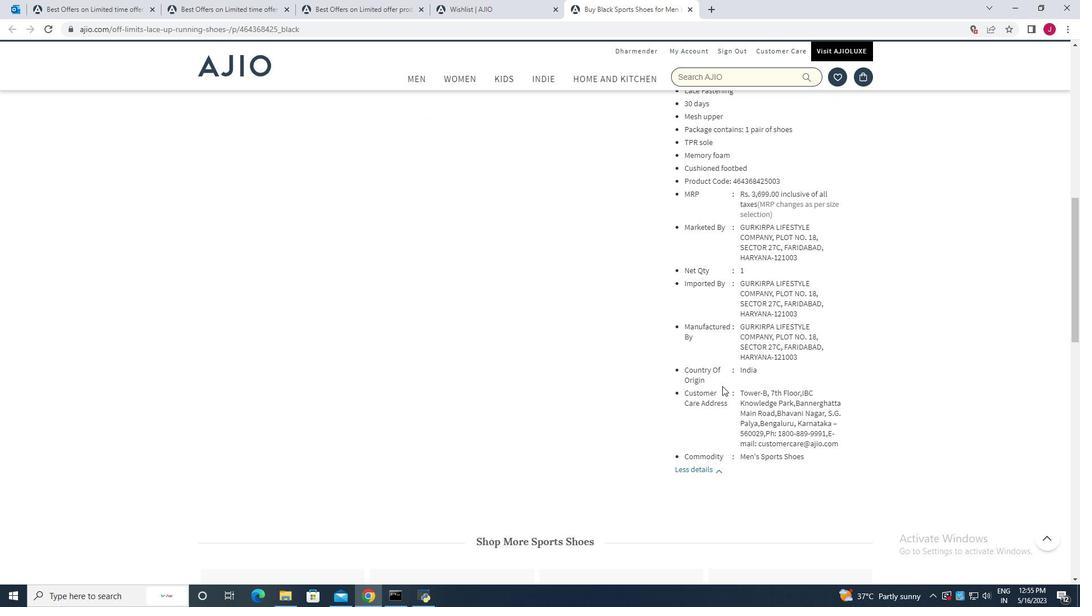 
Action: Mouse scrolled (721, 385) with delta (0, 0)
Screenshot: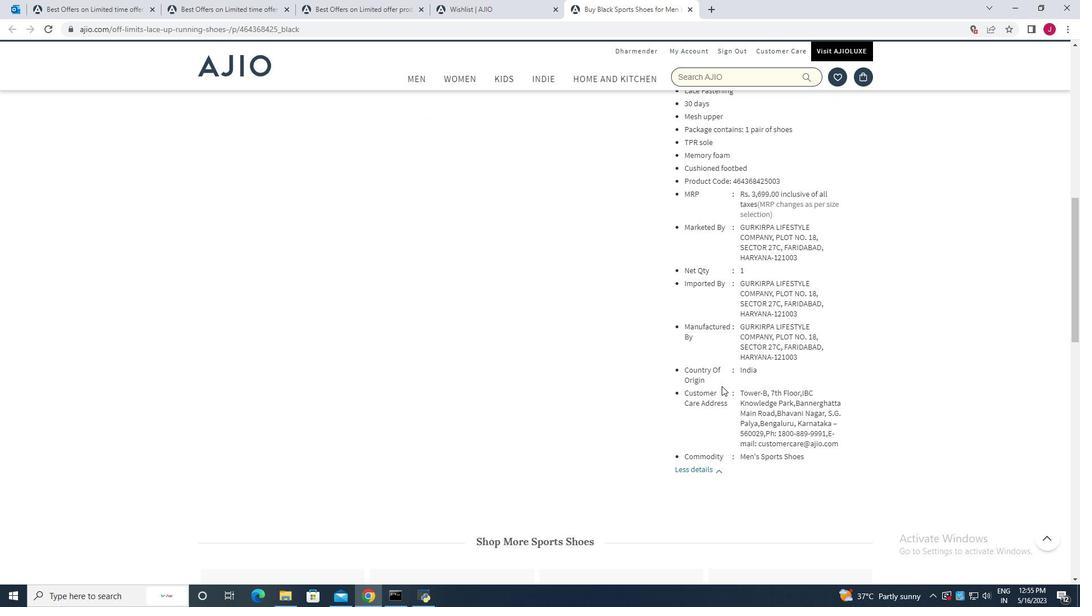 
Action: Mouse scrolled (721, 385) with delta (0, 0)
Screenshot: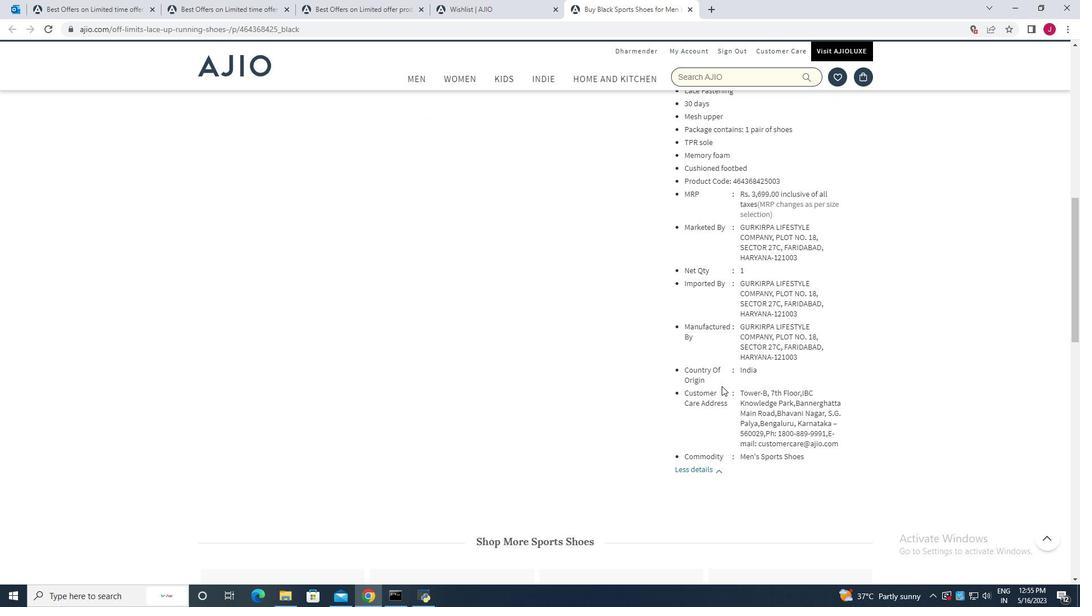 
Action: Mouse scrolled (721, 387) with delta (0, 0)
Screenshot: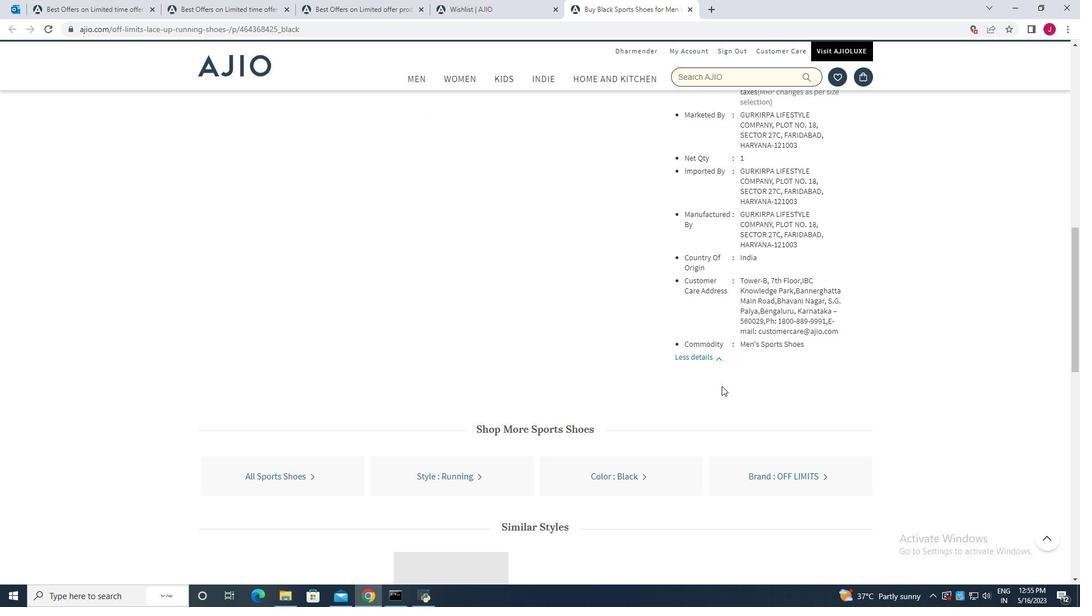 
Action: Mouse scrolled (721, 387) with delta (0, 0)
Screenshot: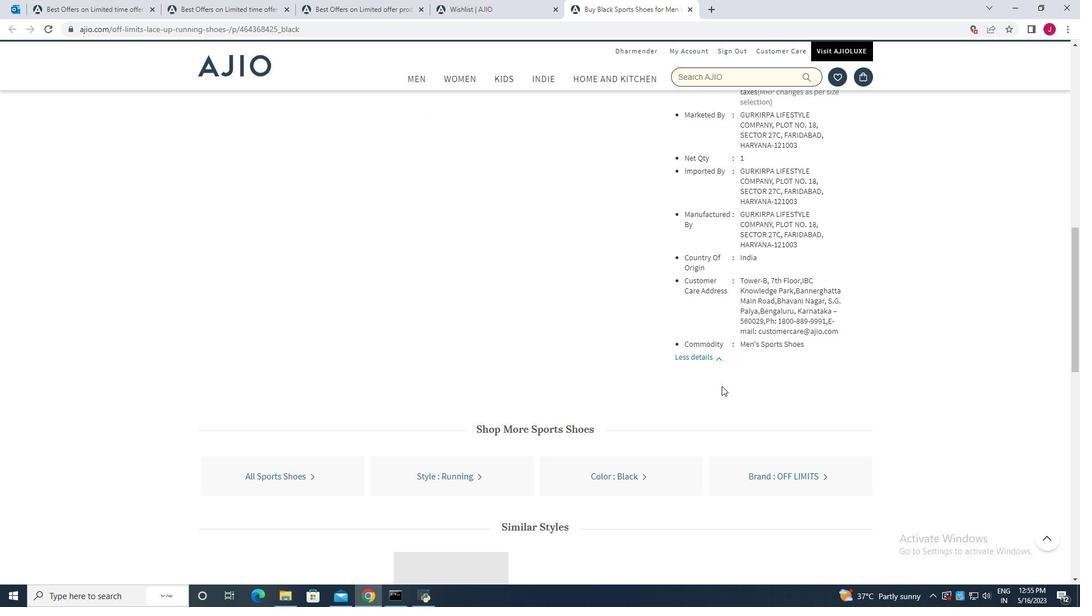 
Action: Mouse scrolled (721, 387) with delta (0, 0)
Screenshot: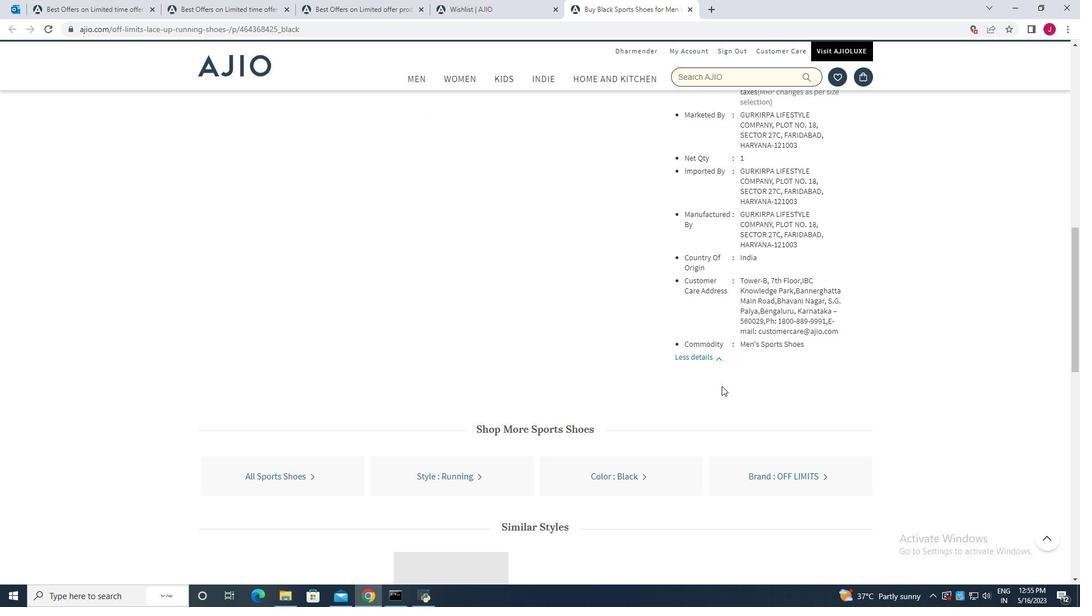 
Action: Mouse scrolled (721, 387) with delta (0, 0)
Screenshot: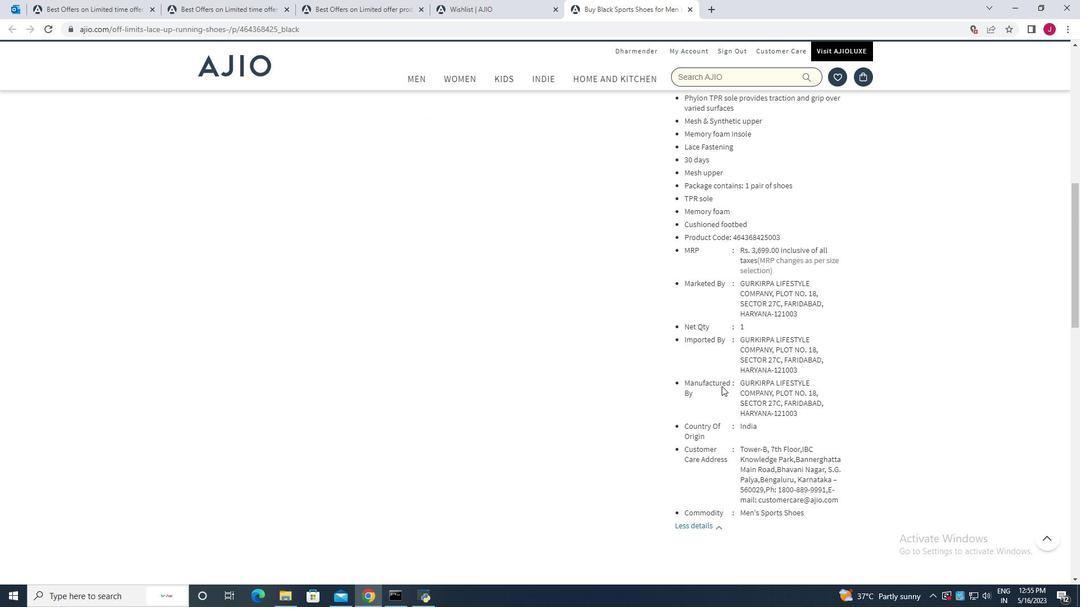 
Action: Mouse scrolled (721, 387) with delta (0, 0)
Screenshot: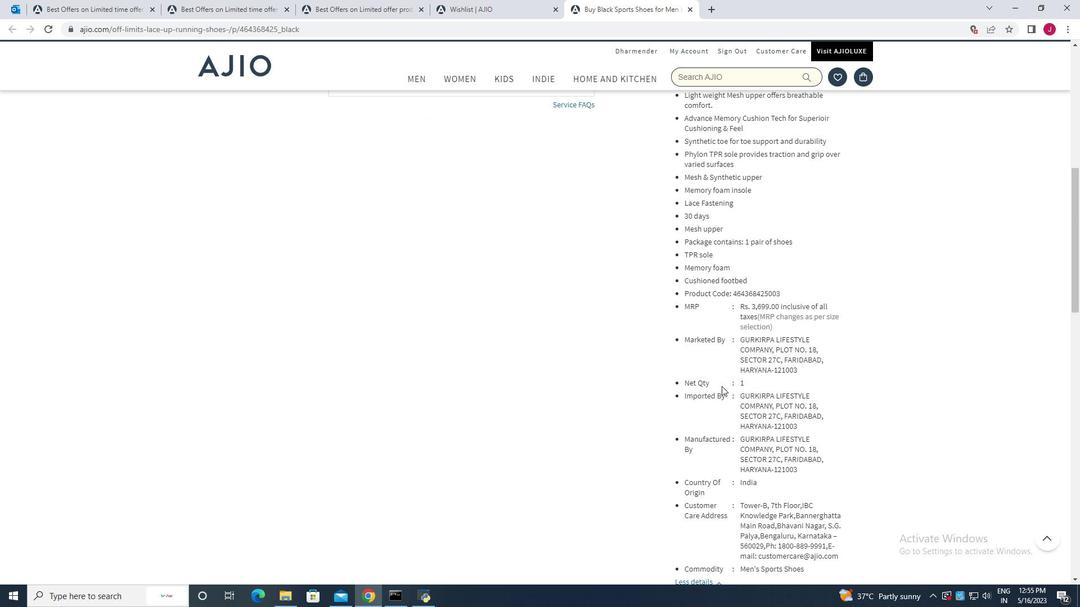 
Action: Mouse scrolled (721, 387) with delta (0, 0)
Screenshot: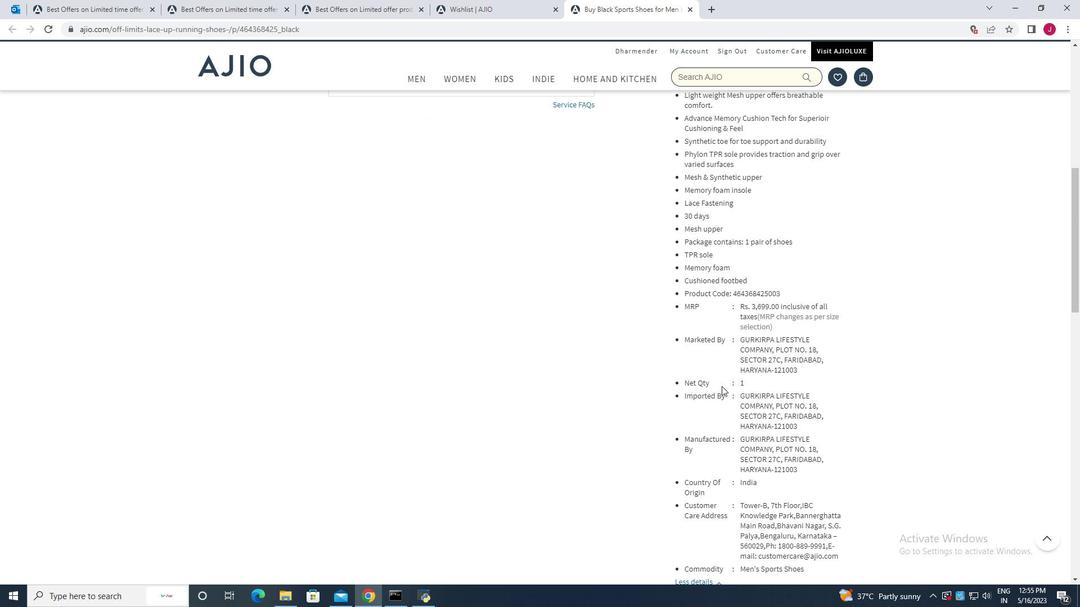 
Action: Mouse scrolled (721, 387) with delta (0, 0)
Screenshot: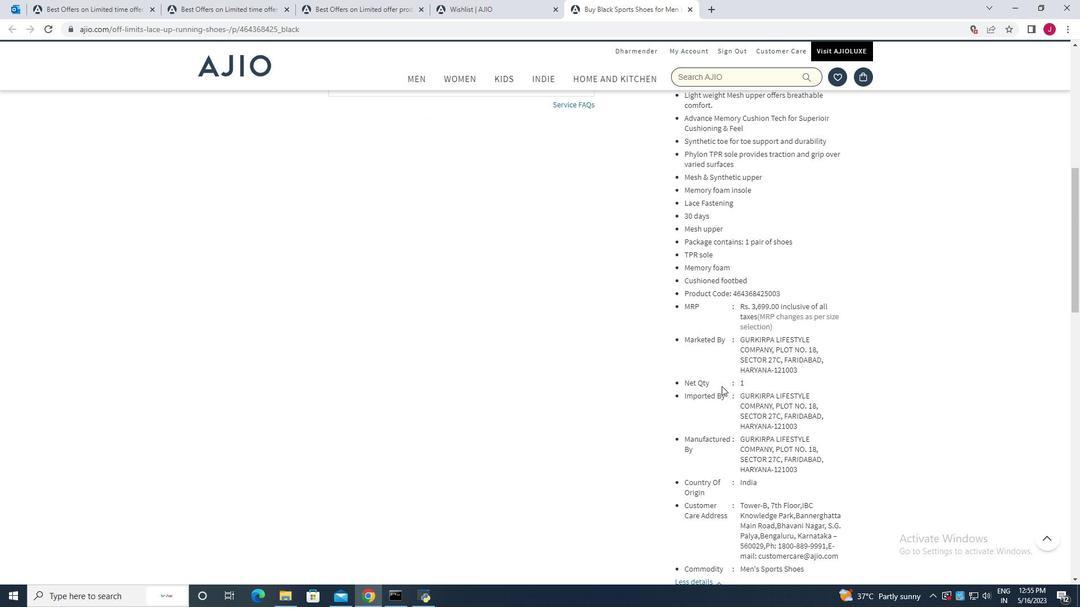 
Action: Mouse scrolled (721, 387) with delta (0, 0)
Screenshot: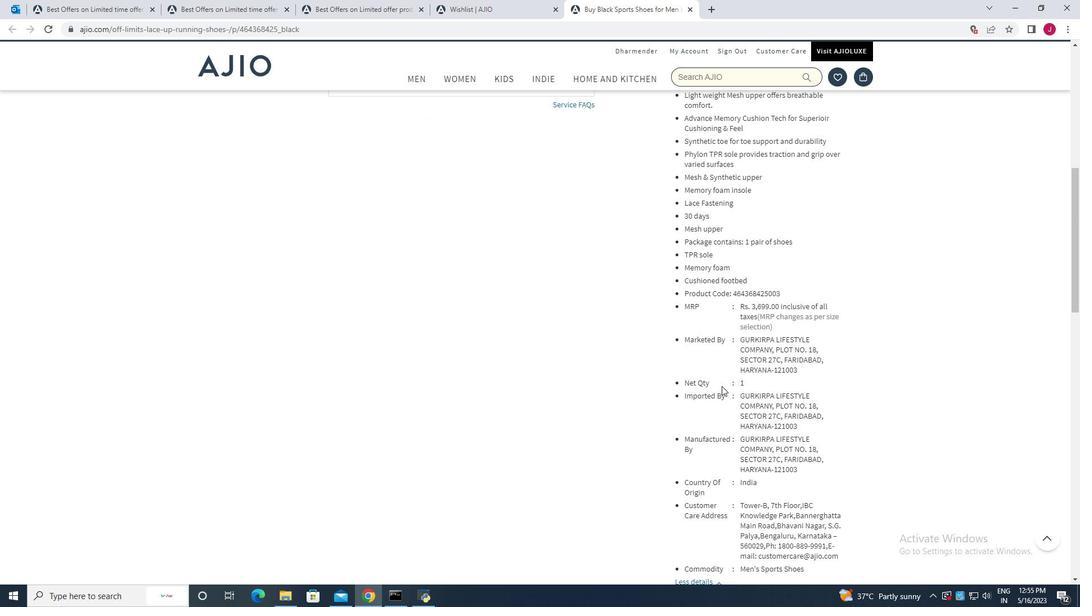 
Action: Mouse scrolled (721, 387) with delta (0, 0)
Screenshot: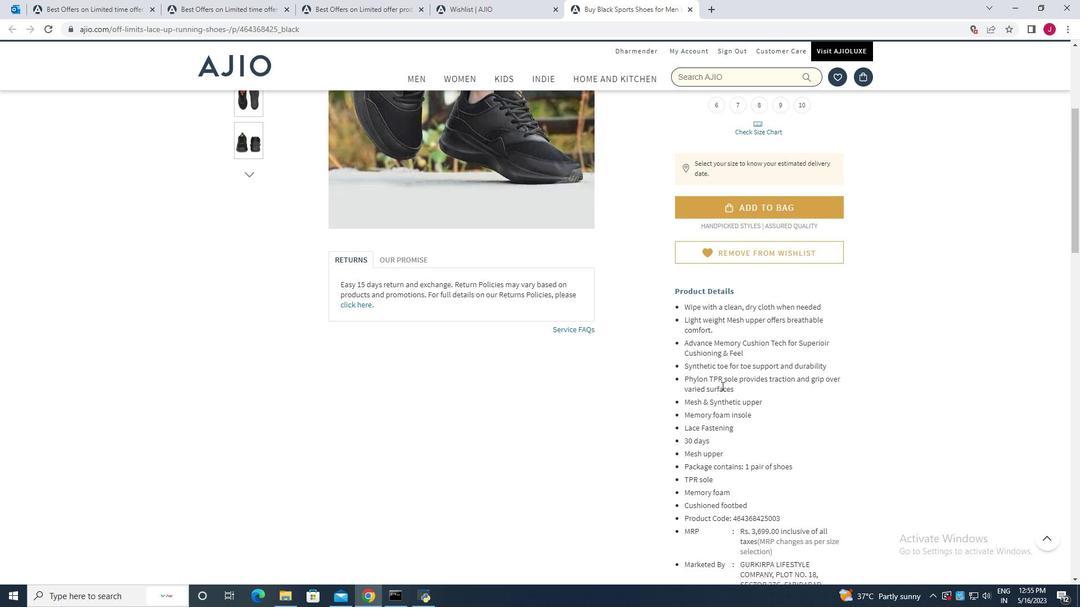 
Action: Mouse scrolled (721, 387) with delta (0, 0)
Screenshot: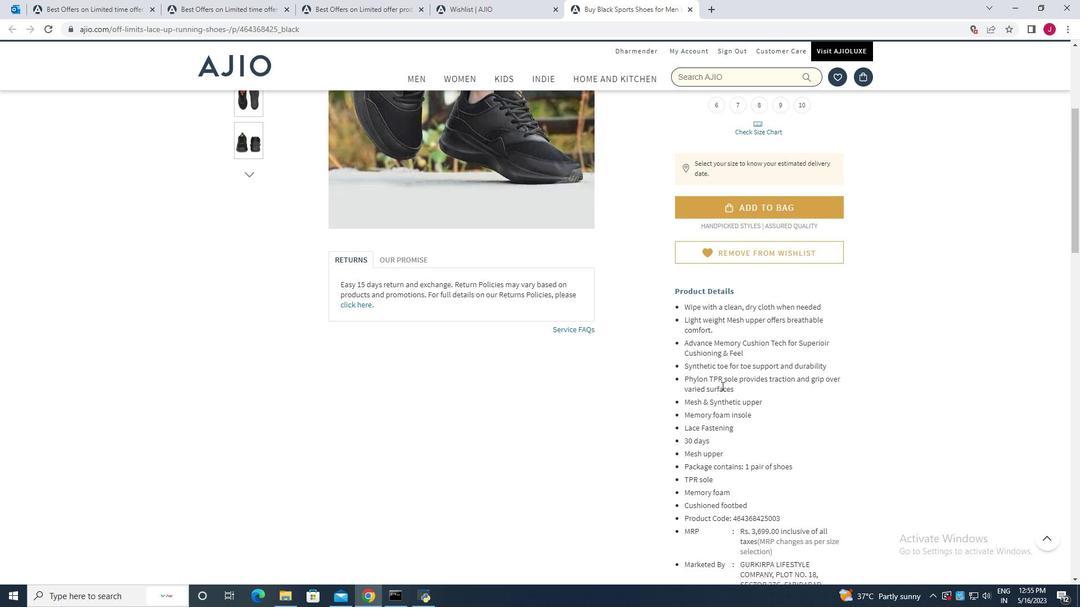 
Action: Mouse scrolled (721, 387) with delta (0, 0)
Screenshot: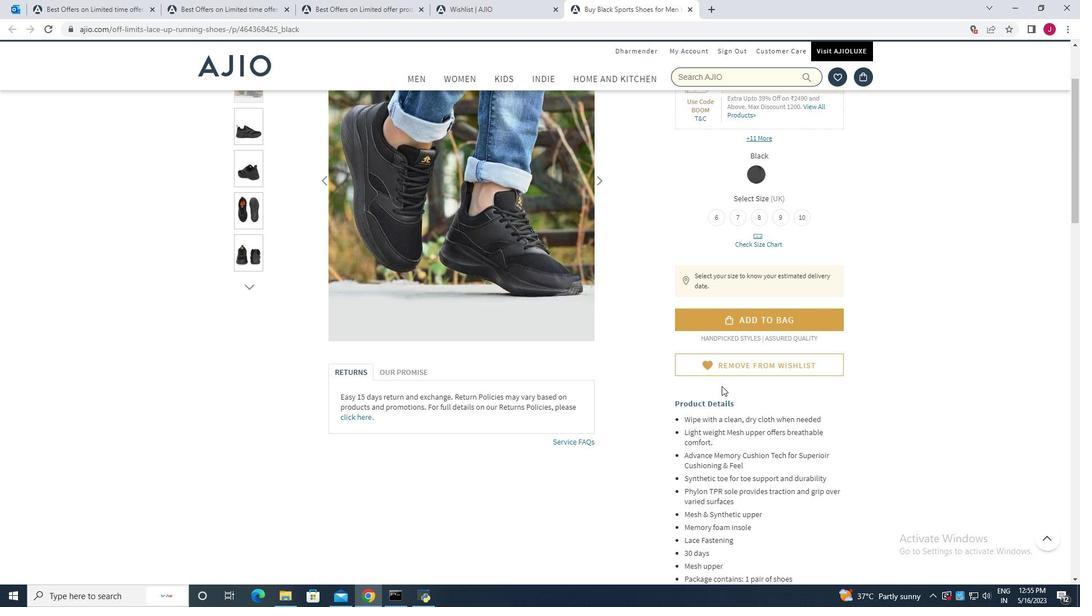 
Action: Mouse scrolled (721, 387) with delta (0, 0)
Screenshot: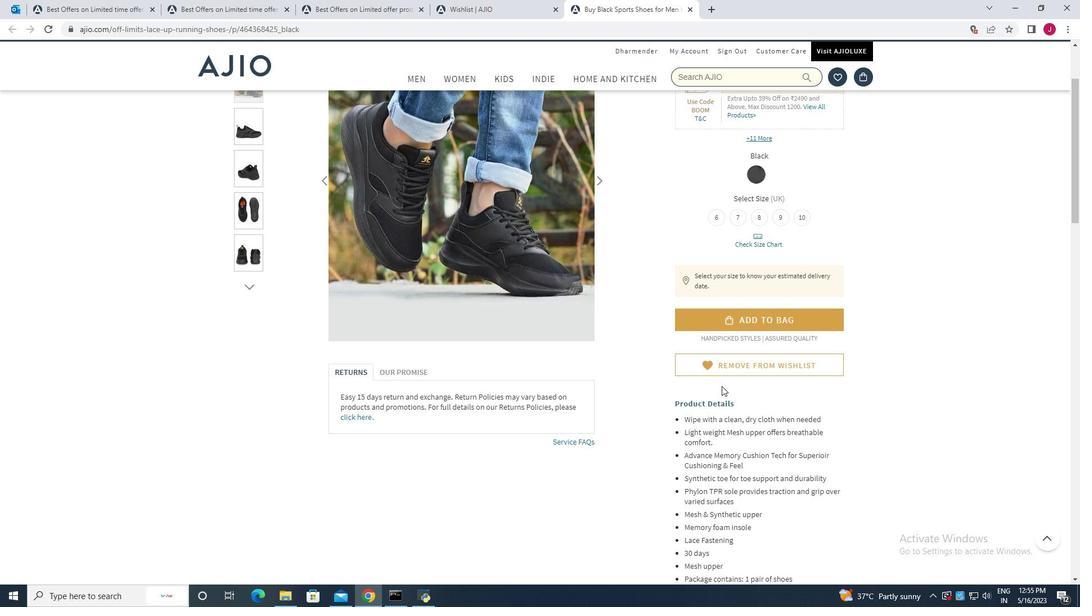 
Action: Mouse scrolled (721, 387) with delta (0, 0)
Screenshot: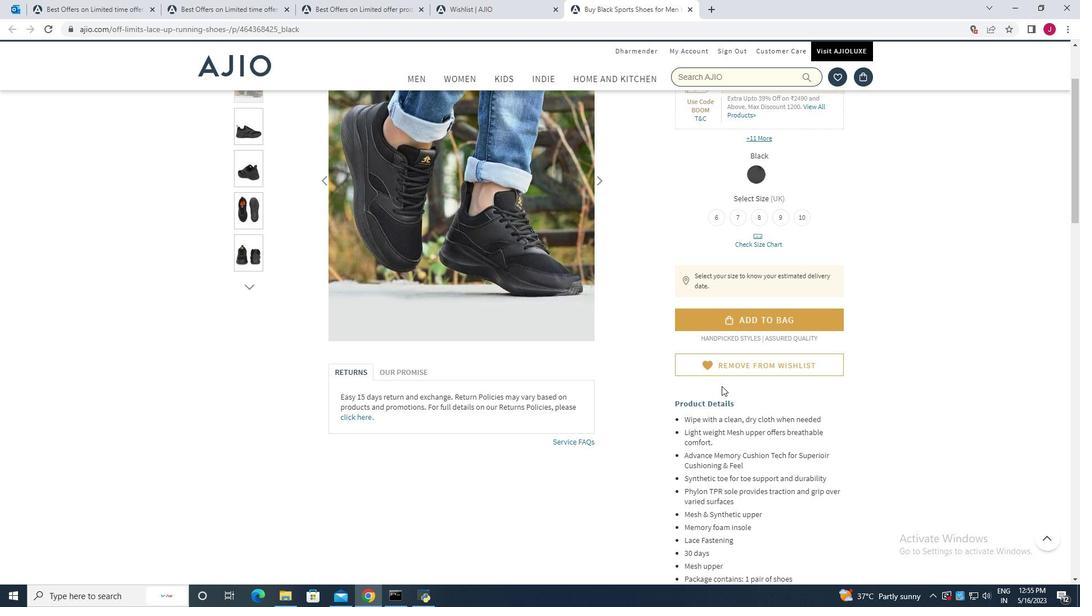 
Action: Mouse scrolled (721, 387) with delta (0, 0)
Screenshot: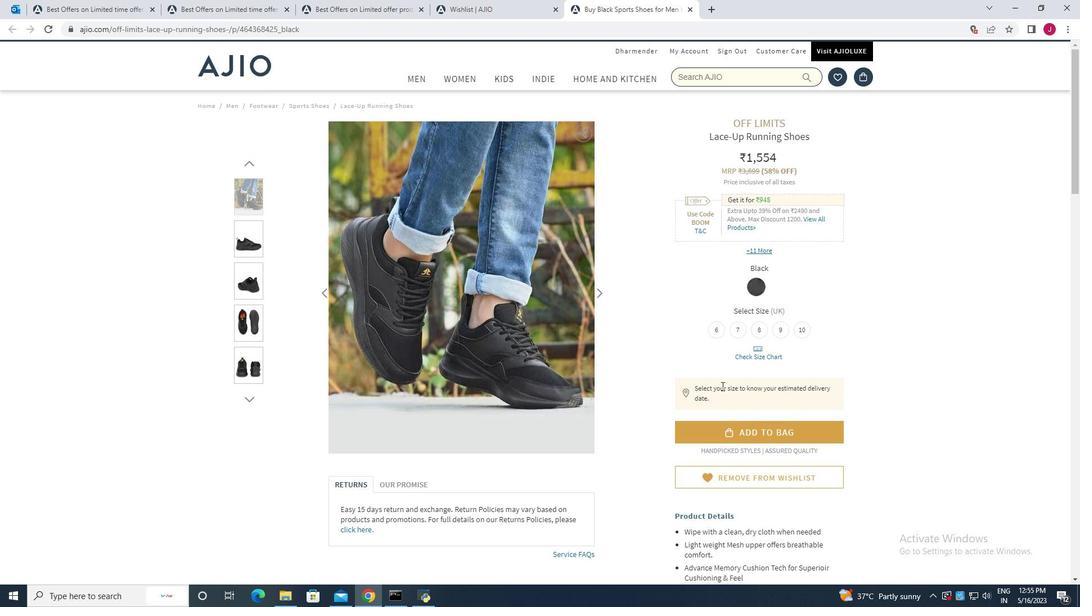 
Action: Mouse scrolled (721, 387) with delta (0, 0)
Screenshot: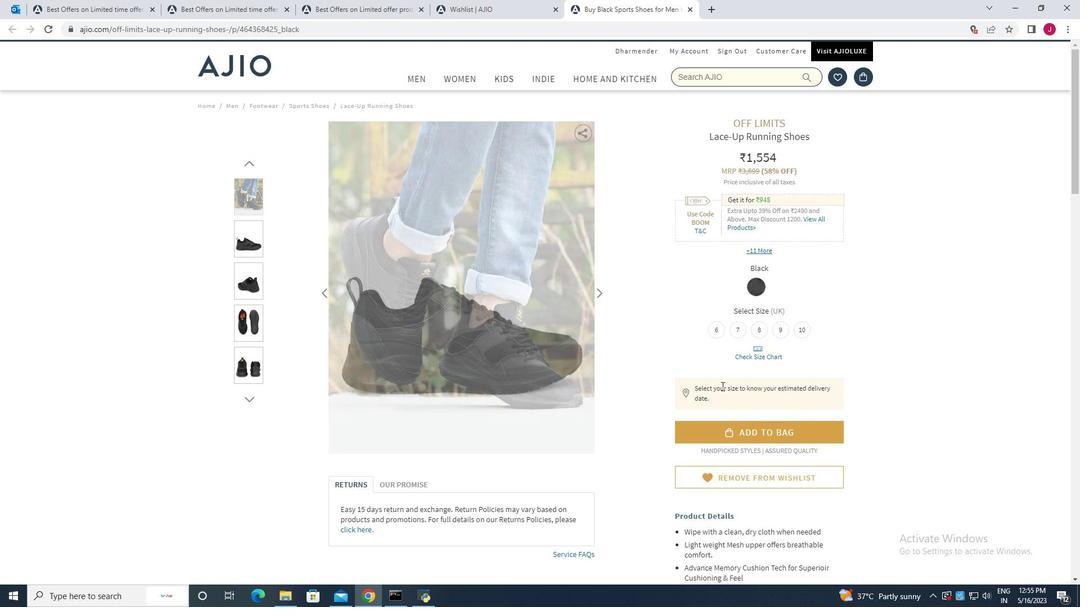 
Action: Mouse moved to (738, 185)
Screenshot: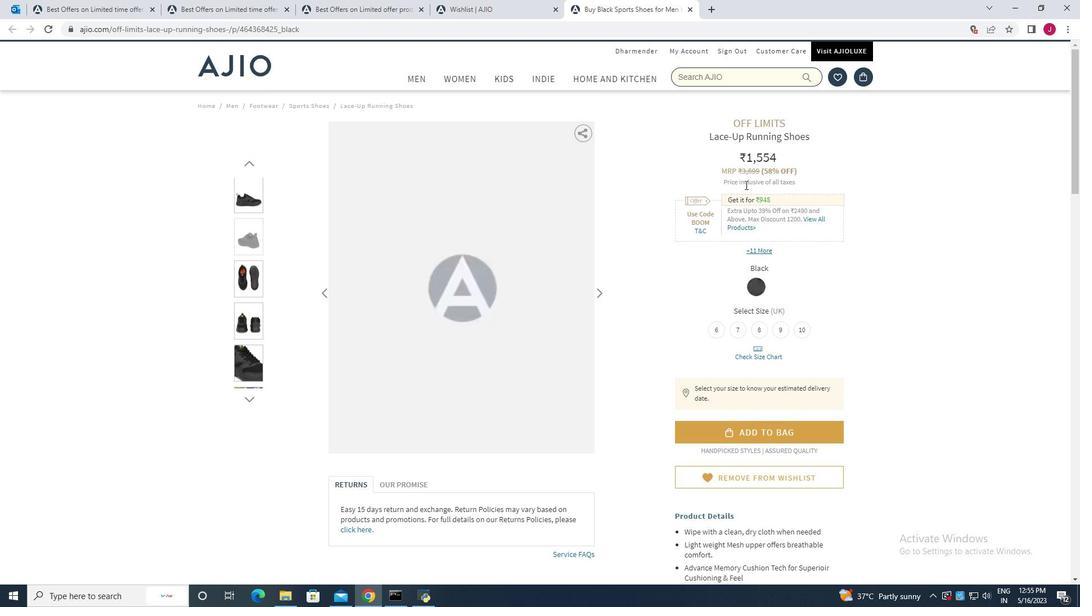 
